 Task: Search one way flight ticket for 2 adults, 2 children, 2 infants in seat in first from Moab: Canyonlands Regional Airport to Jackson: Jackson Hole Airport on 5-2-2023. Choice of flights is Westjet. Number of bags: 1 checked bag. Price is upto 71000. Outbound departure time preference is 12:00.
Action: Mouse moved to (332, 132)
Screenshot: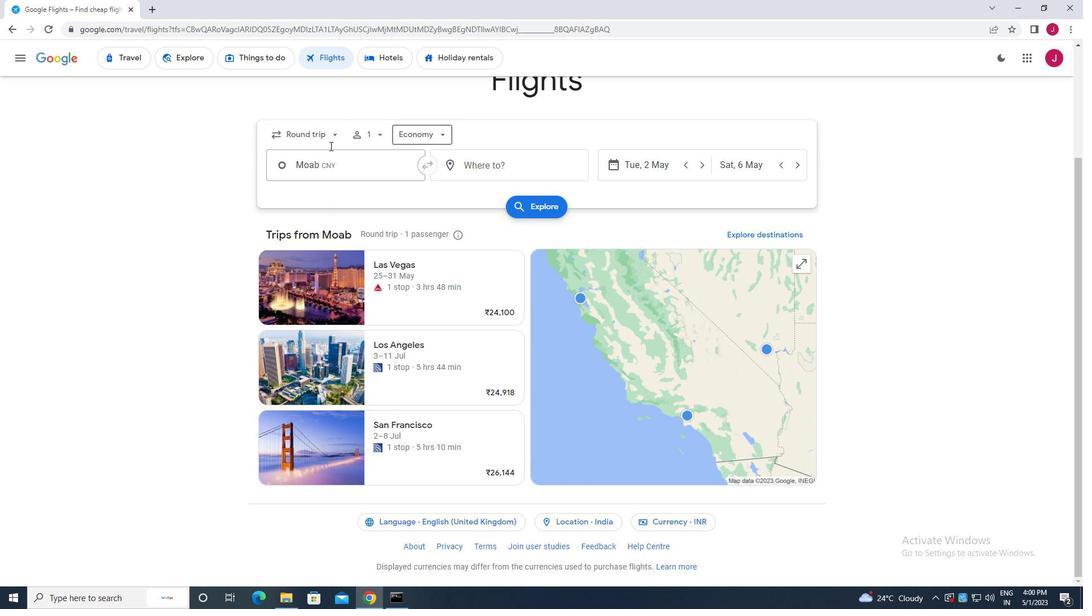 
Action: Mouse pressed left at (332, 132)
Screenshot: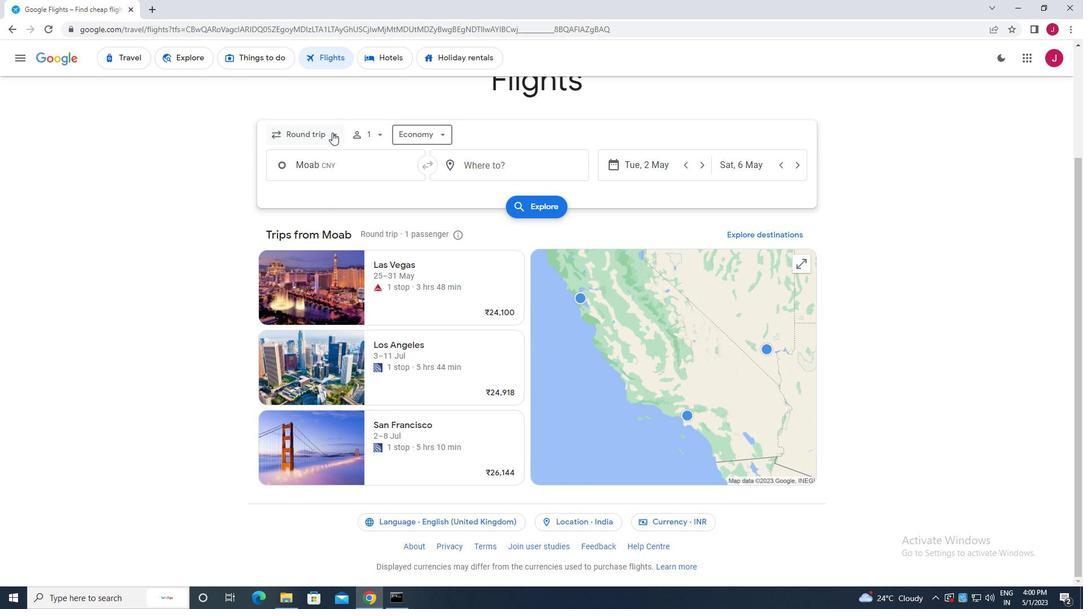 
Action: Mouse moved to (321, 183)
Screenshot: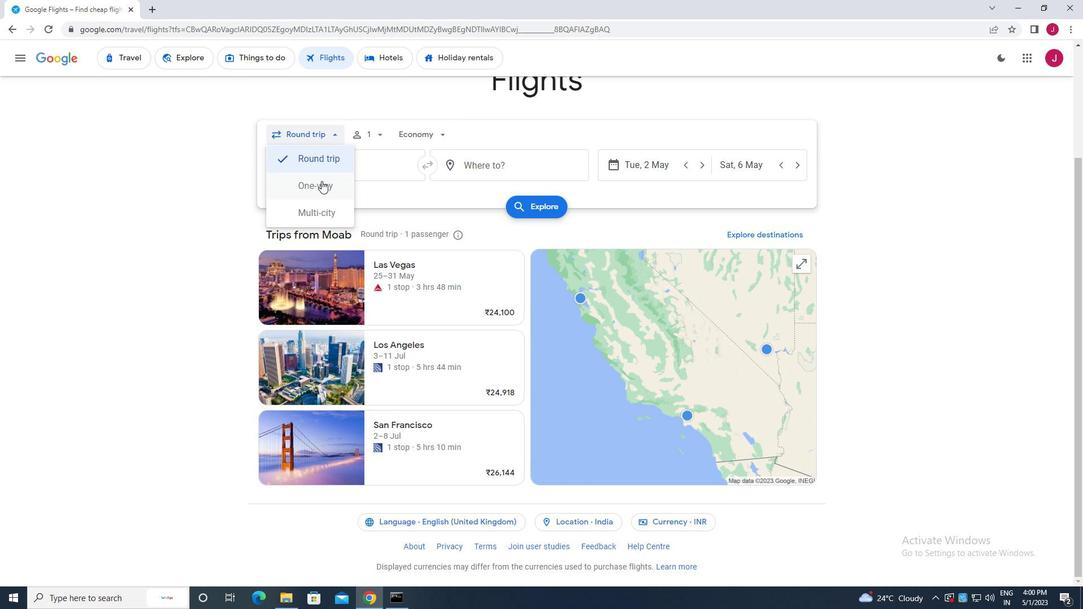 
Action: Mouse pressed left at (321, 183)
Screenshot: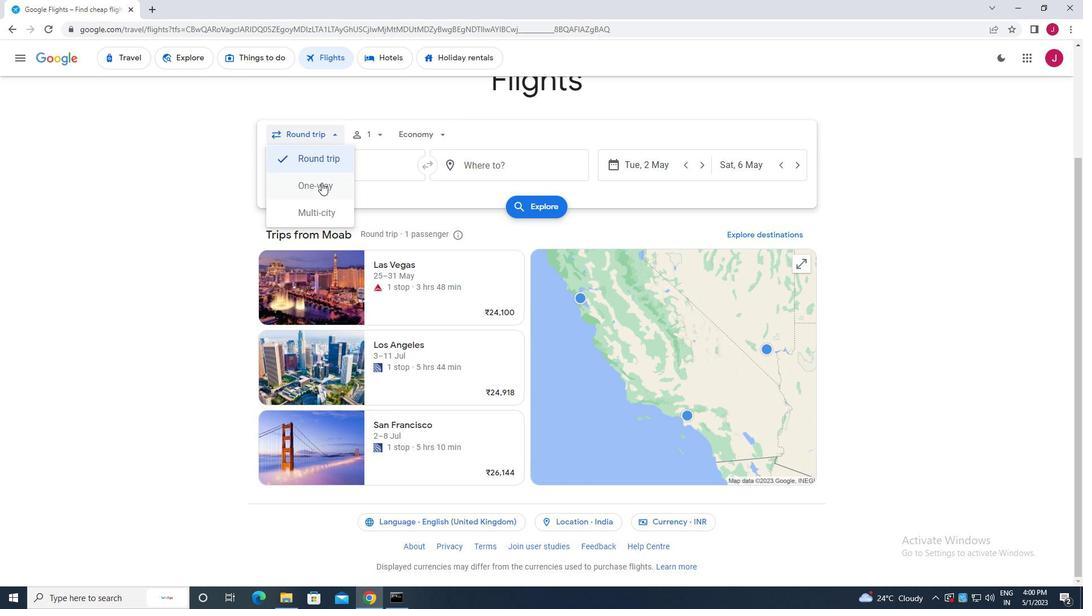 
Action: Mouse moved to (374, 134)
Screenshot: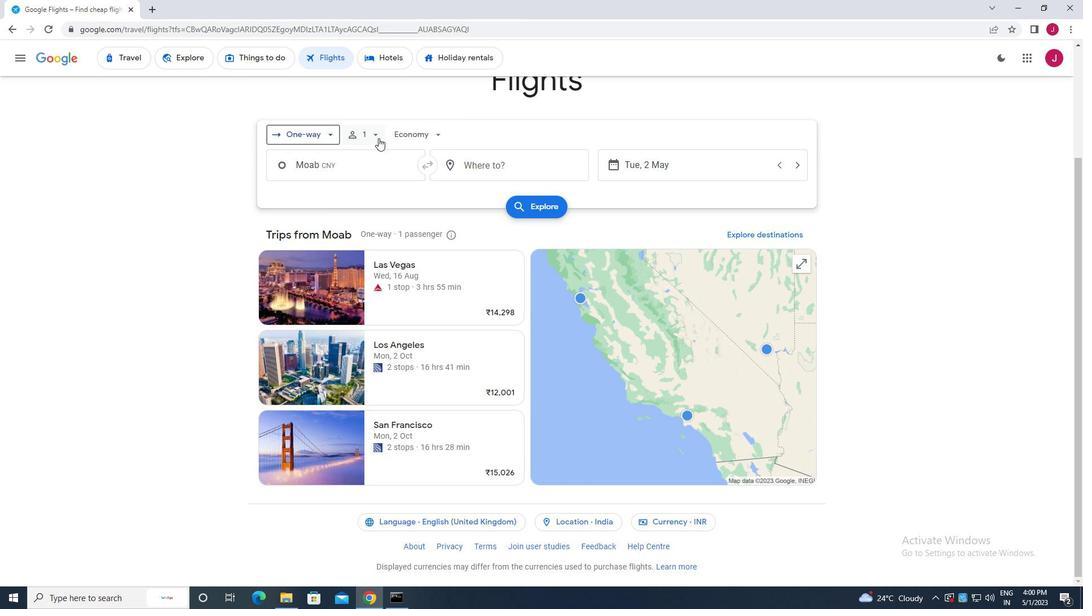 
Action: Mouse pressed left at (374, 134)
Screenshot: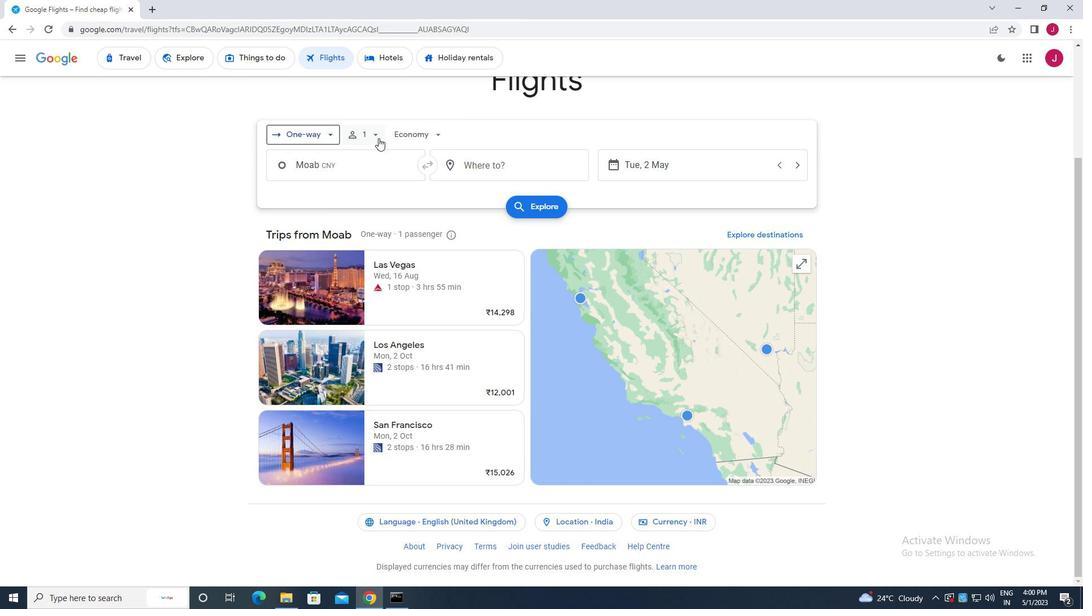 
Action: Mouse moved to (468, 162)
Screenshot: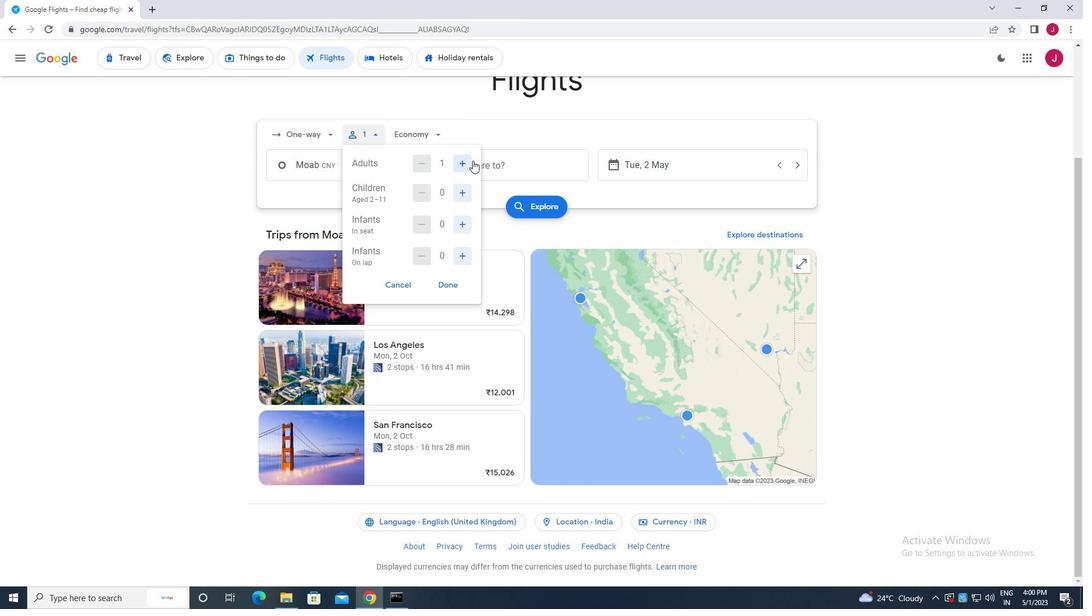 
Action: Mouse pressed left at (468, 162)
Screenshot: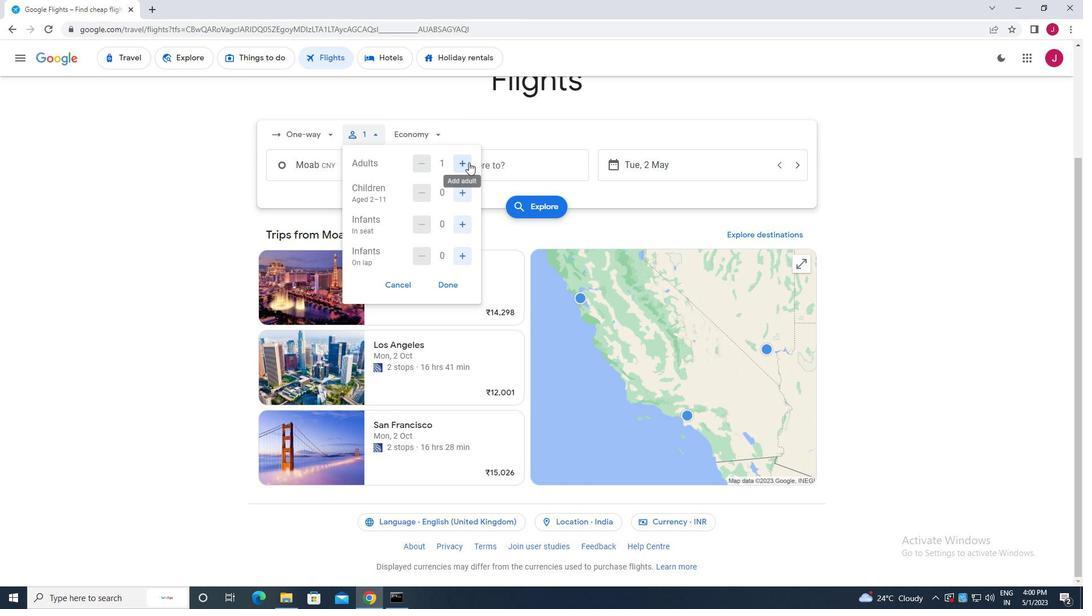 
Action: Mouse moved to (461, 194)
Screenshot: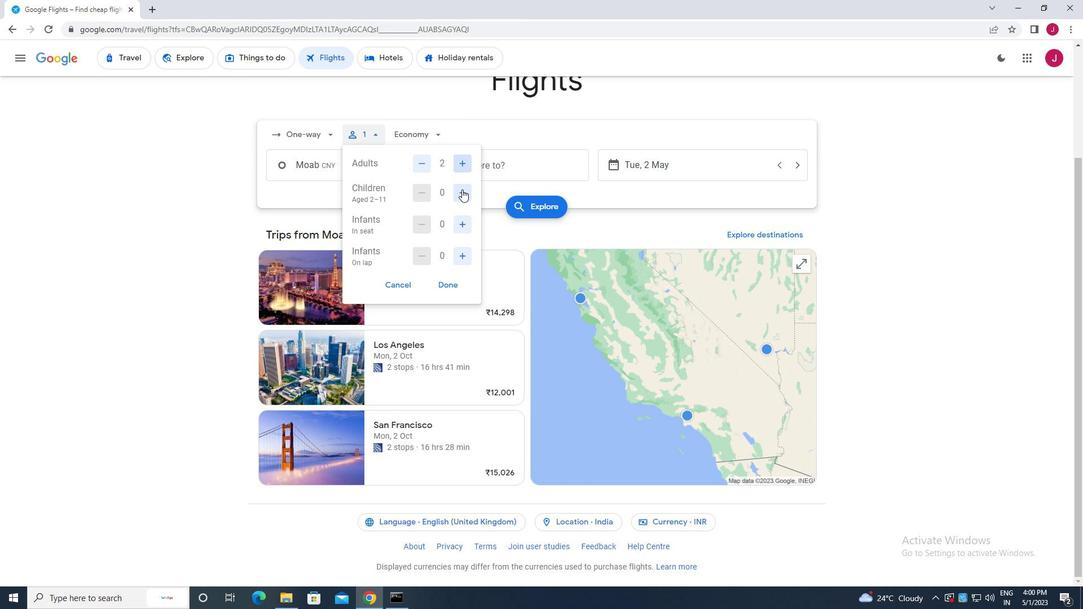 
Action: Mouse pressed left at (461, 194)
Screenshot: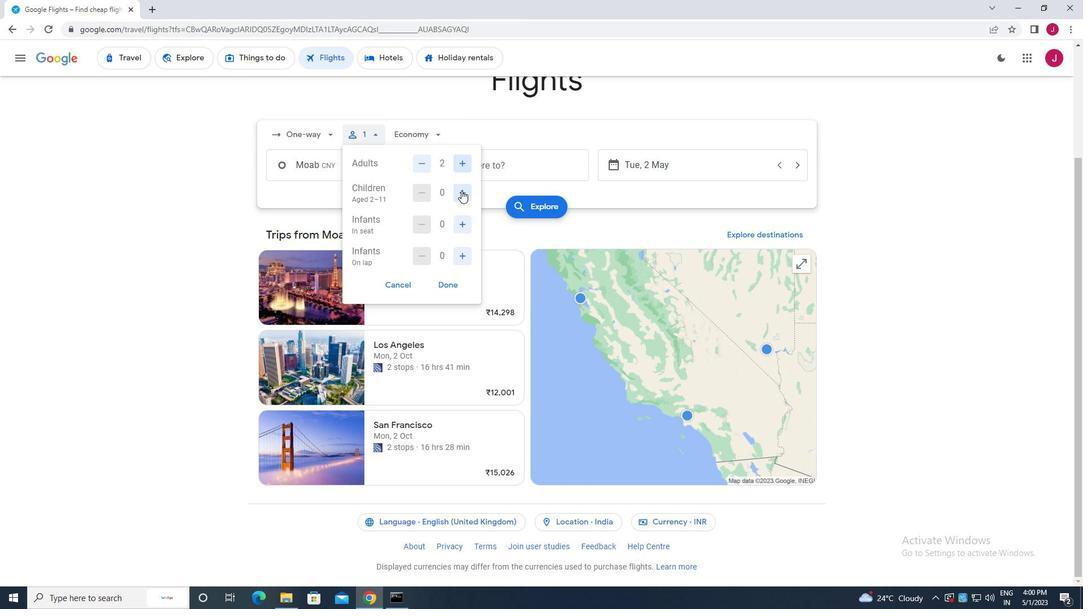 
Action: Mouse pressed left at (461, 194)
Screenshot: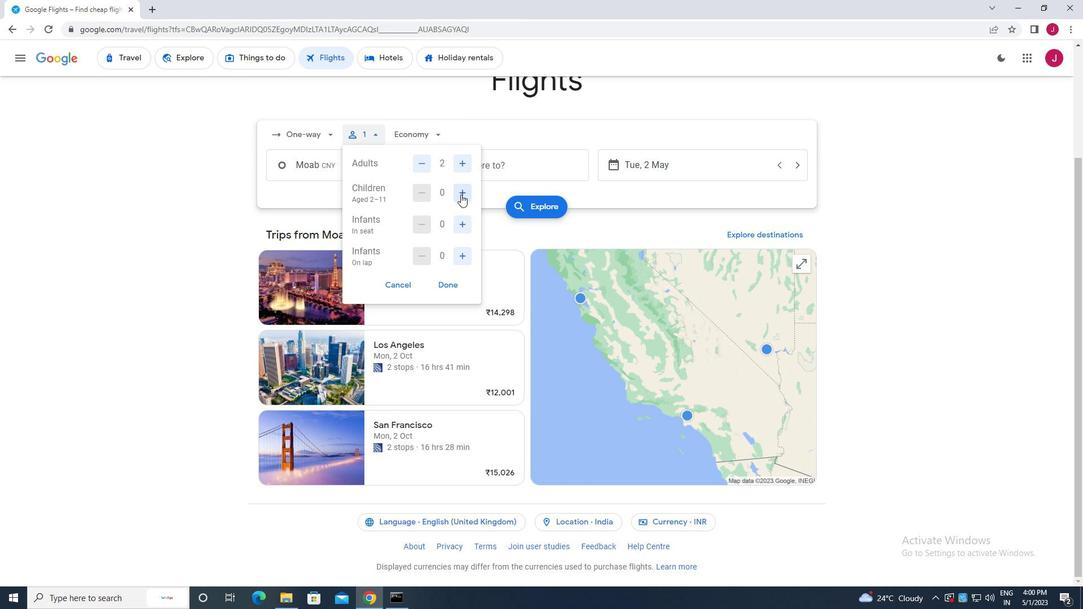 
Action: Mouse moved to (451, 287)
Screenshot: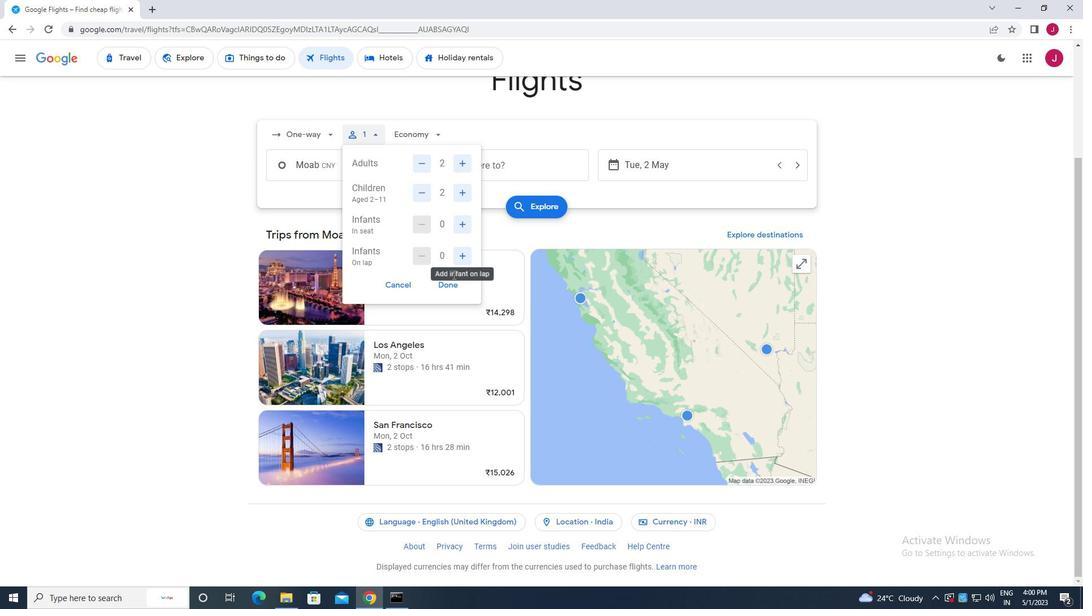 
Action: Mouse pressed left at (451, 287)
Screenshot: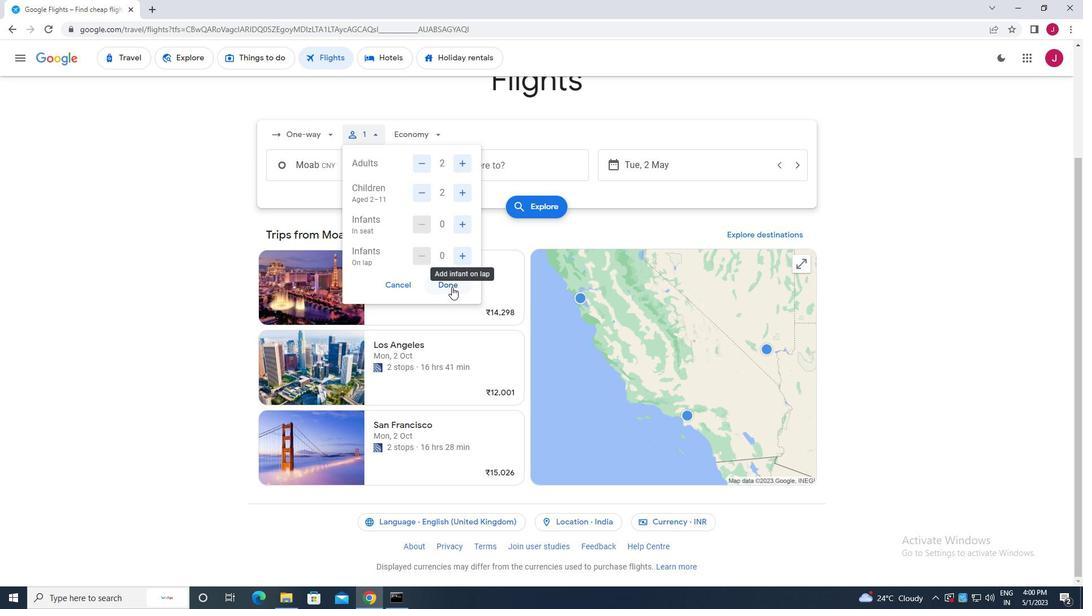 
Action: Mouse moved to (429, 130)
Screenshot: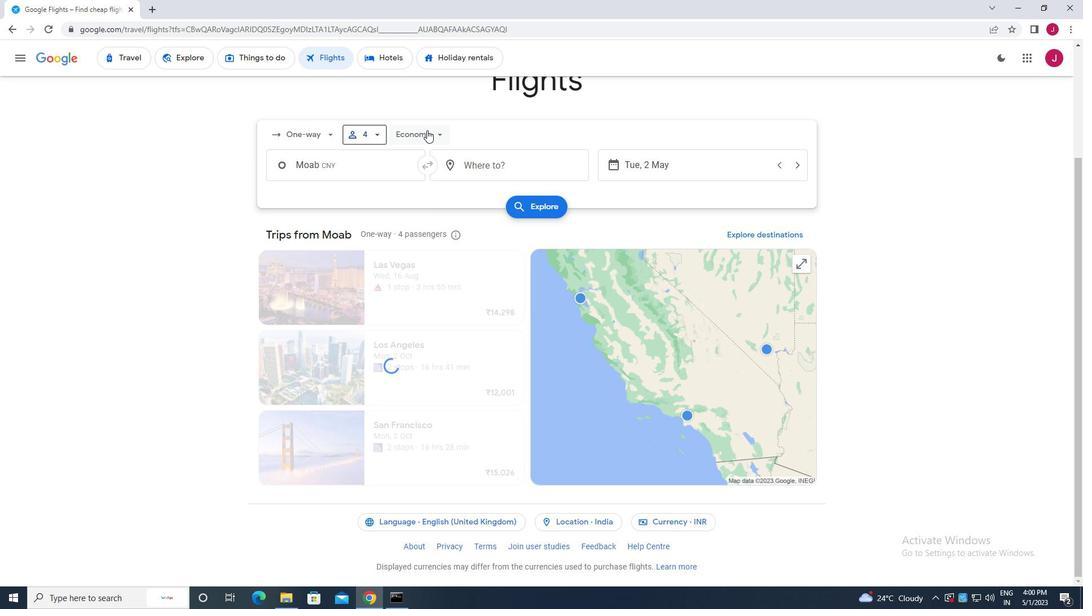 
Action: Mouse pressed left at (429, 130)
Screenshot: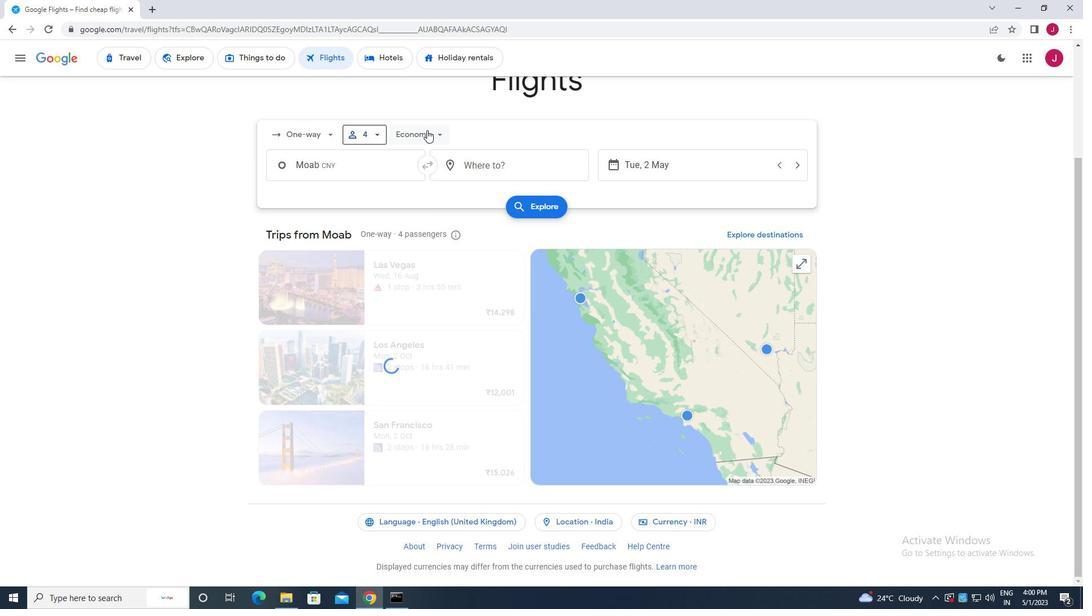 
Action: Mouse moved to (432, 238)
Screenshot: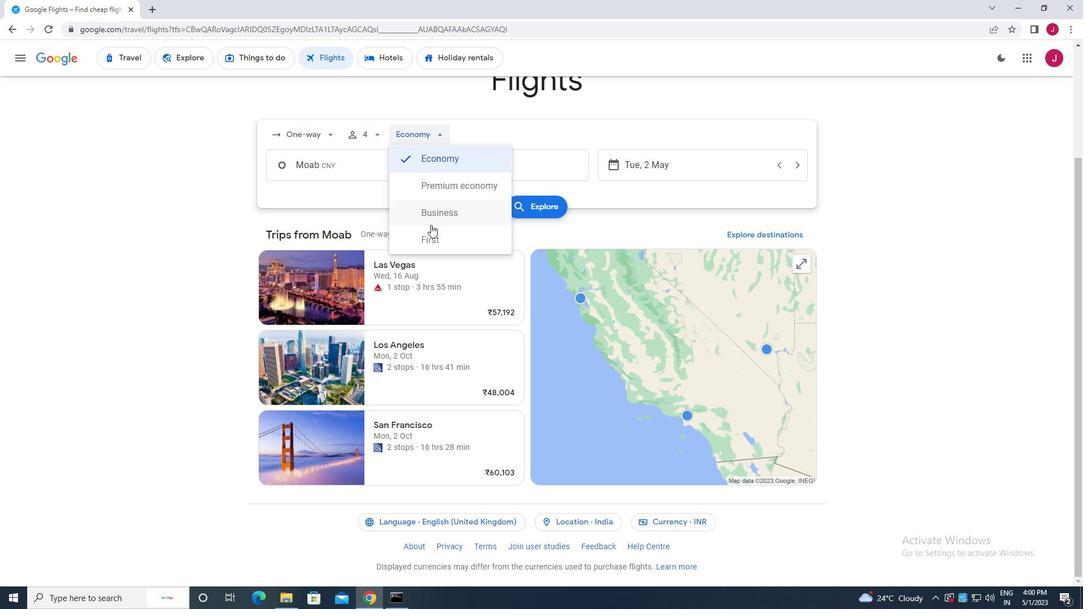
Action: Mouse pressed left at (432, 238)
Screenshot: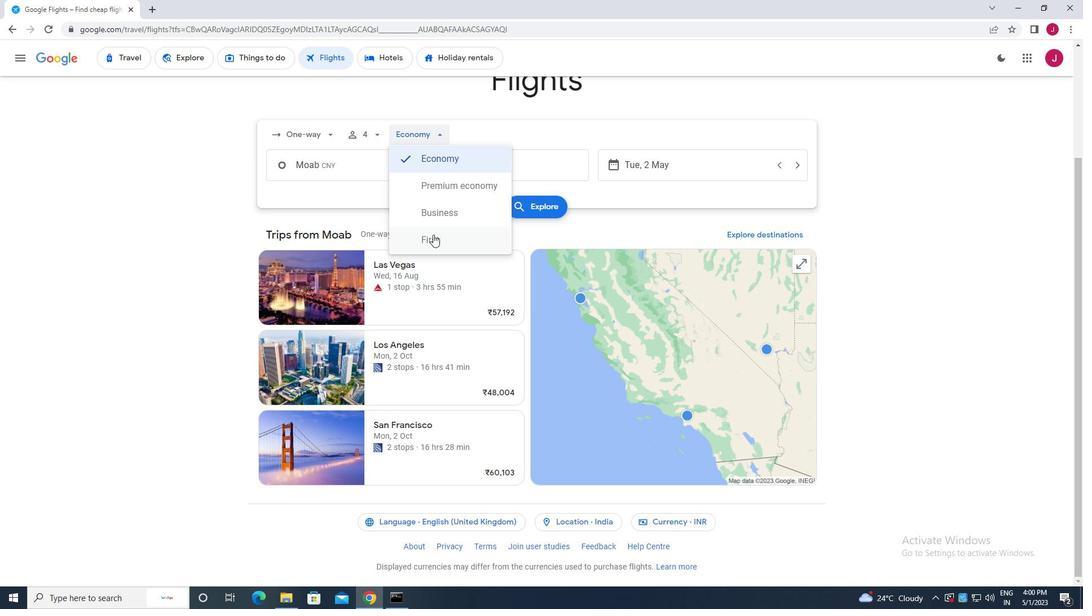 
Action: Mouse moved to (372, 165)
Screenshot: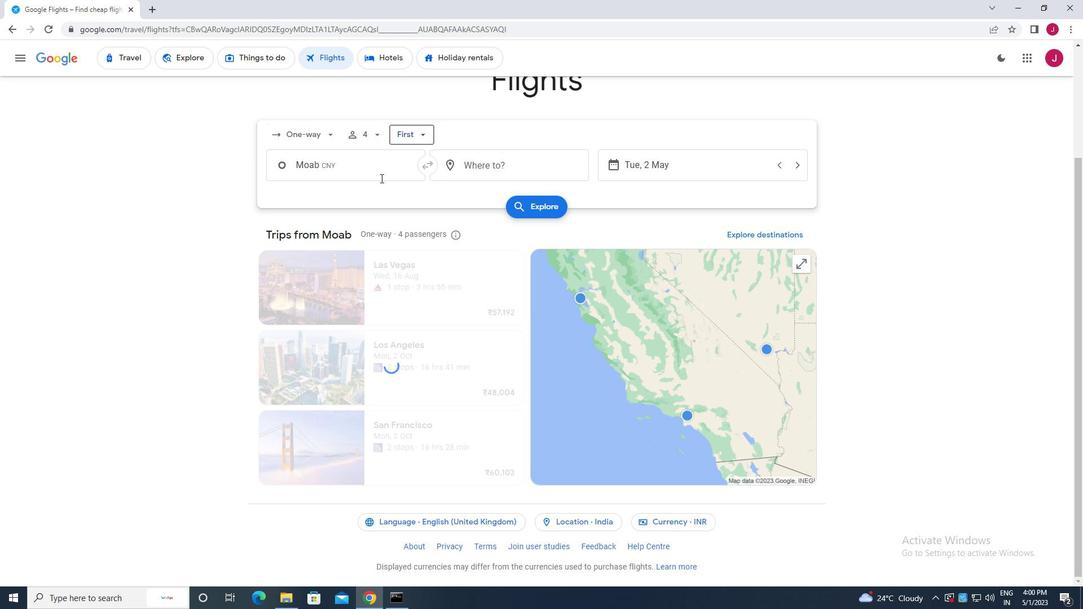 
Action: Mouse pressed left at (372, 165)
Screenshot: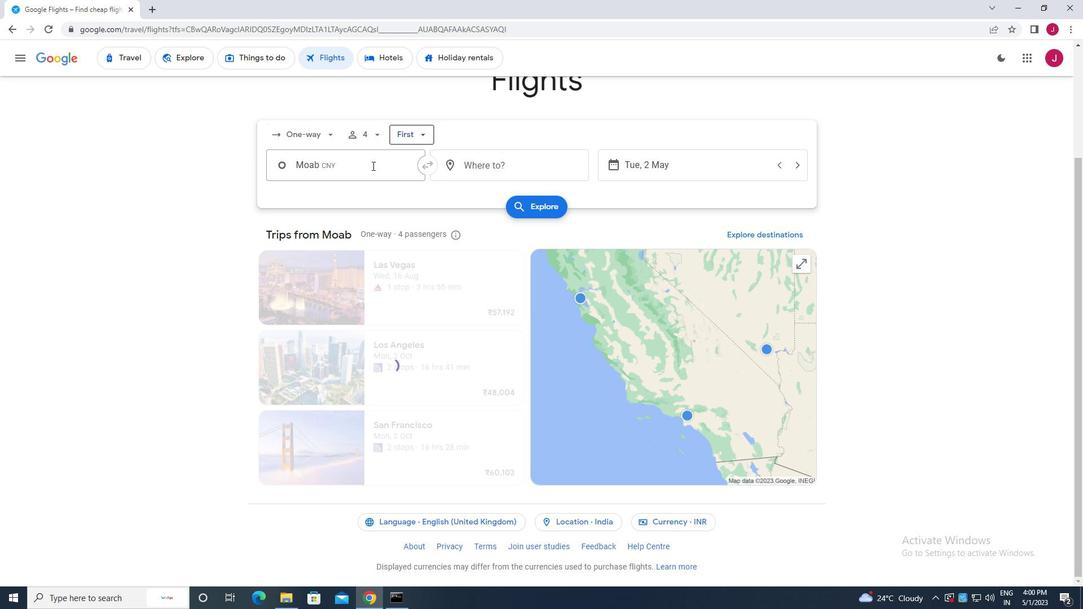 
Action: Mouse moved to (372, 165)
Screenshot: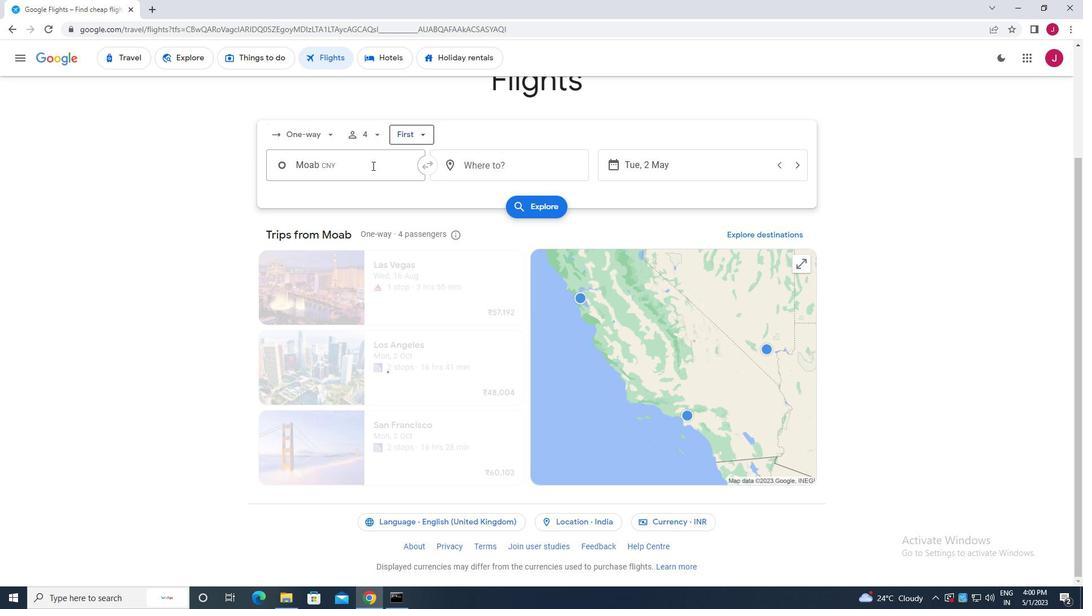 
Action: Key pressed moab<Key.space>
Screenshot: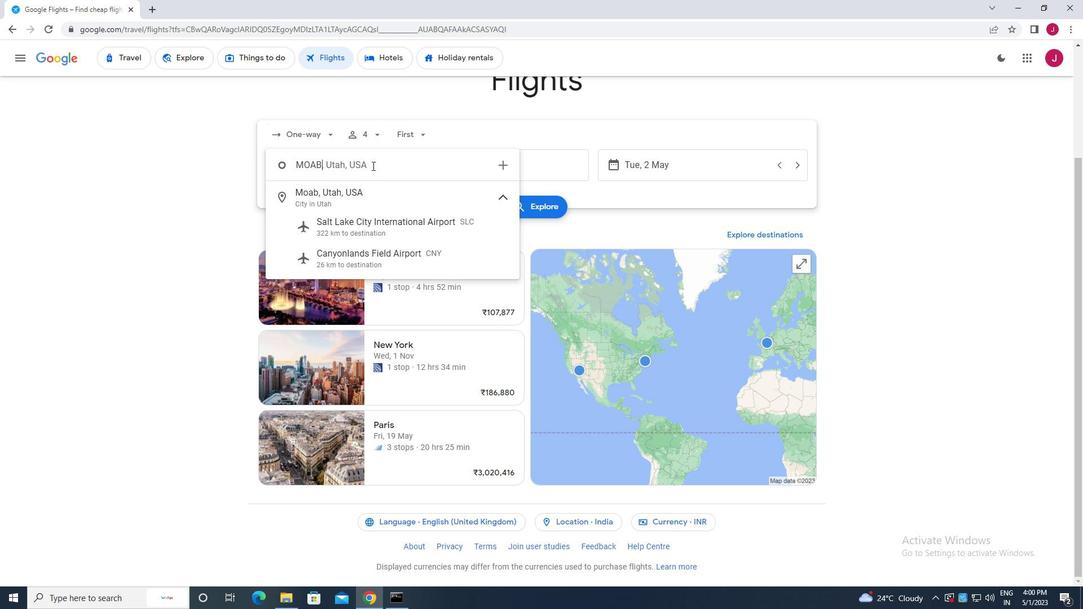 
Action: Mouse moved to (384, 260)
Screenshot: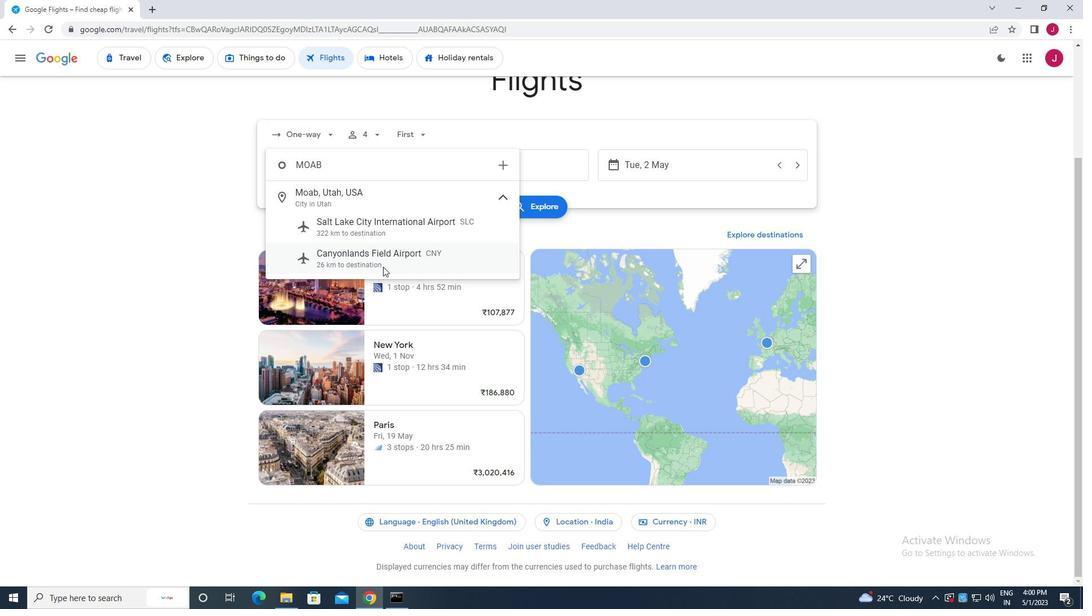
Action: Mouse pressed left at (384, 260)
Screenshot: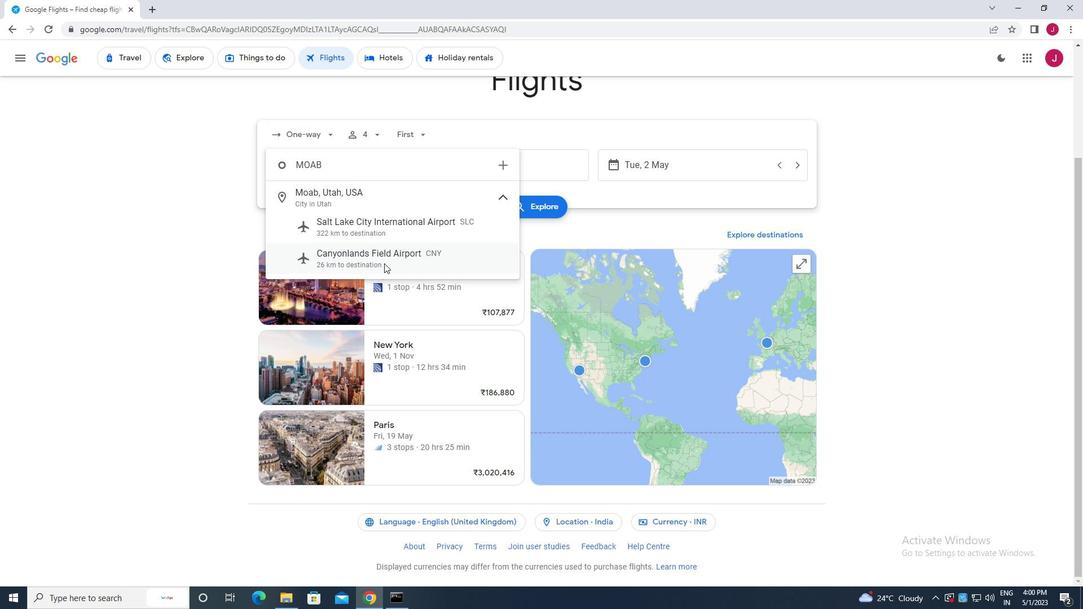 
Action: Mouse moved to (505, 171)
Screenshot: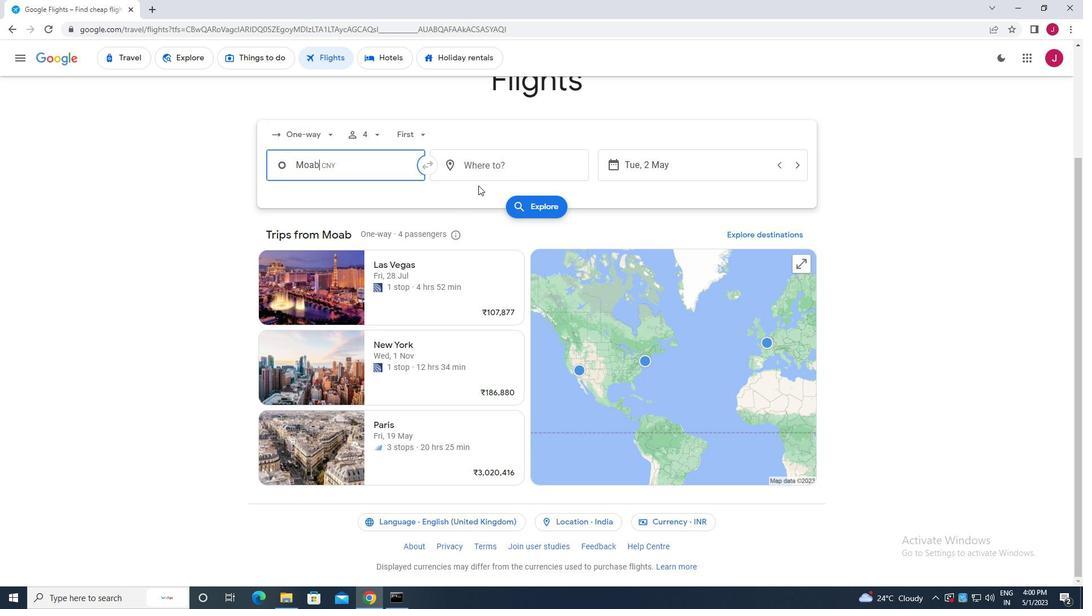 
Action: Mouse pressed left at (505, 171)
Screenshot: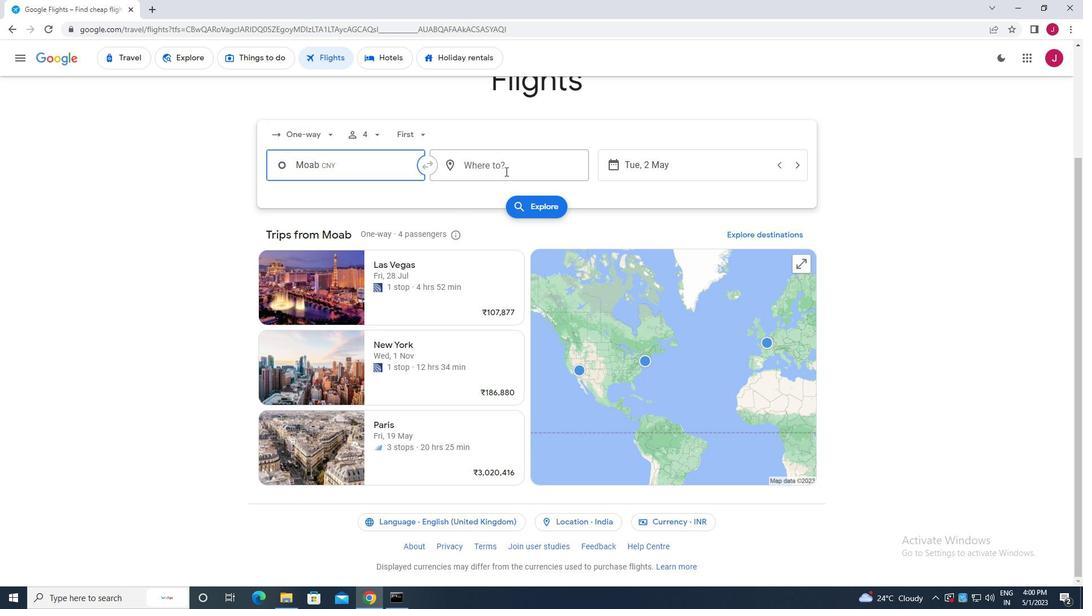 
Action: Mouse moved to (503, 172)
Screenshot: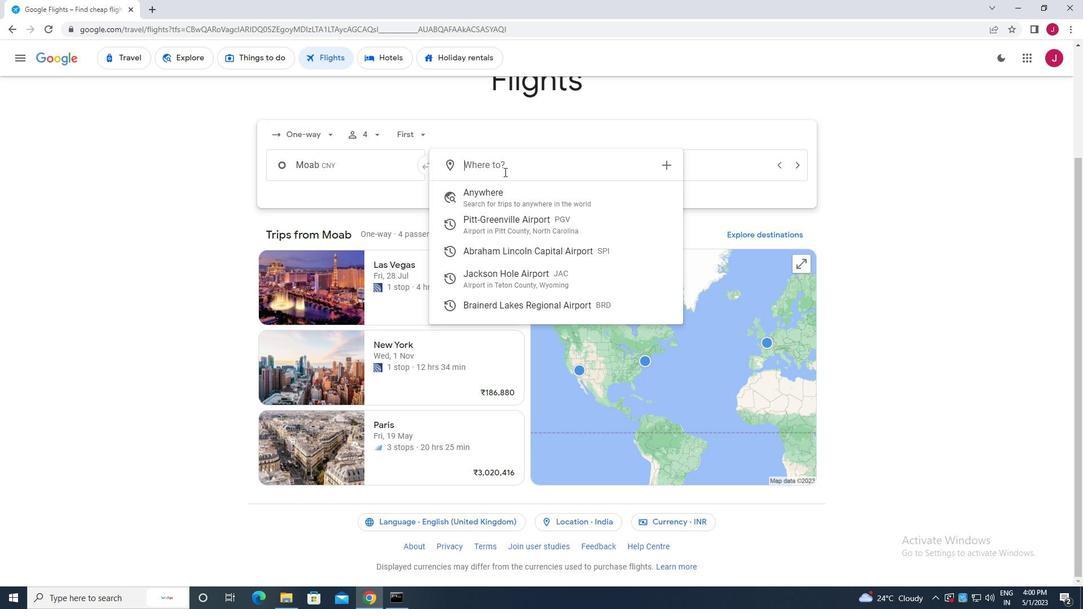 
Action: Key pressed jackson<Key.space>h
Screenshot: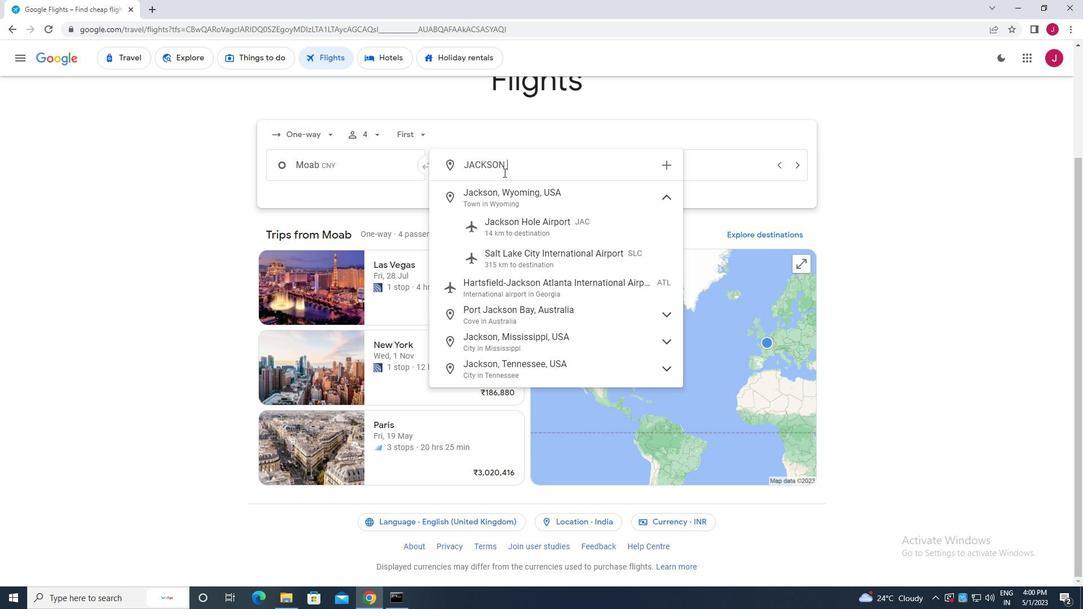 
Action: Mouse moved to (515, 226)
Screenshot: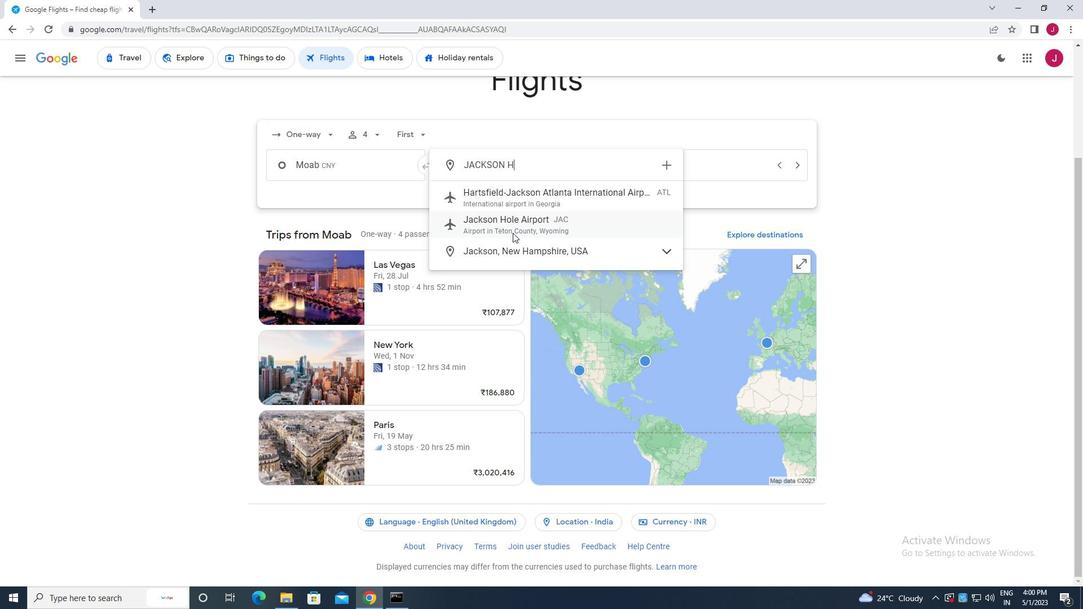 
Action: Mouse pressed left at (515, 226)
Screenshot: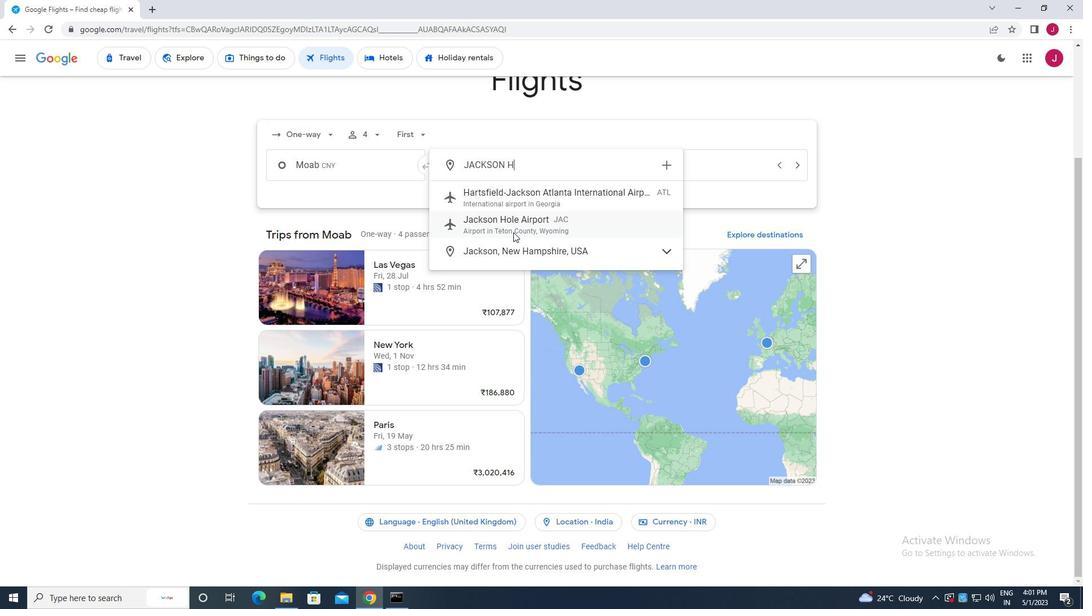 
Action: Mouse moved to (650, 170)
Screenshot: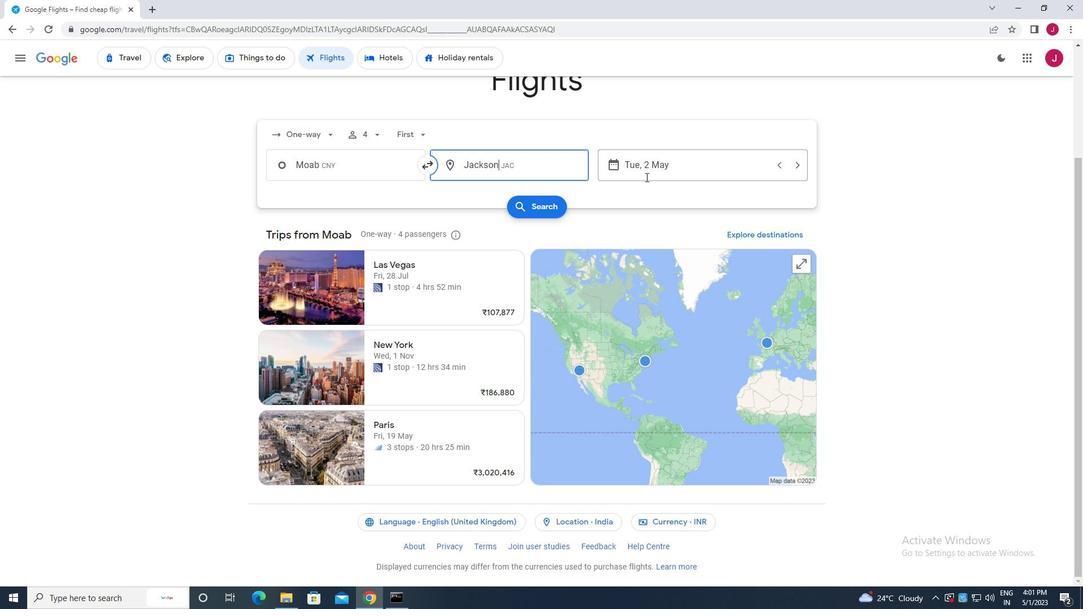
Action: Mouse pressed left at (650, 170)
Screenshot: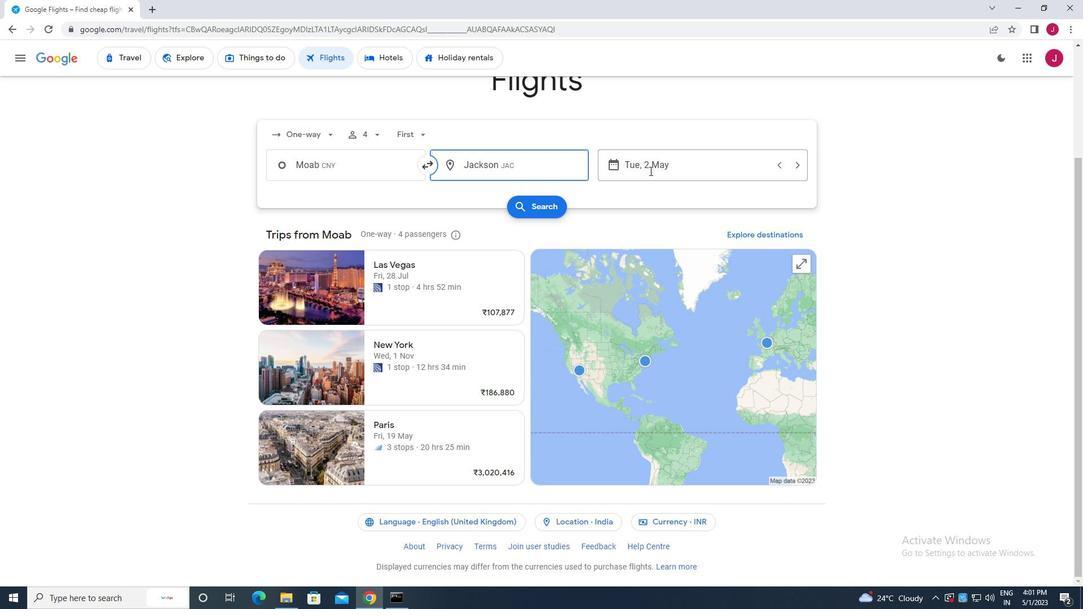 
Action: Mouse moved to (457, 257)
Screenshot: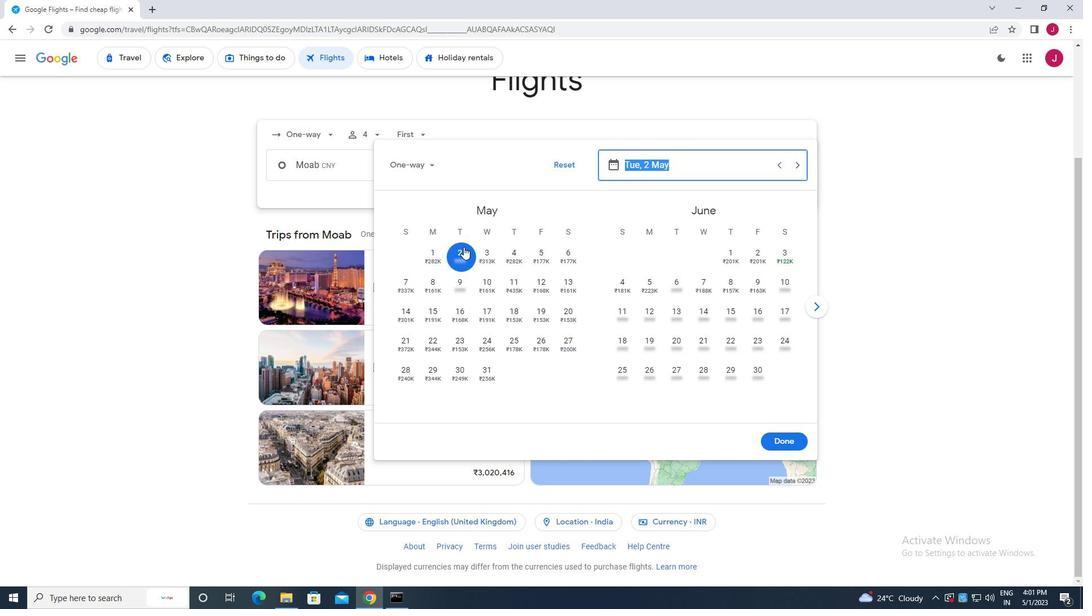 
Action: Mouse pressed left at (457, 257)
Screenshot: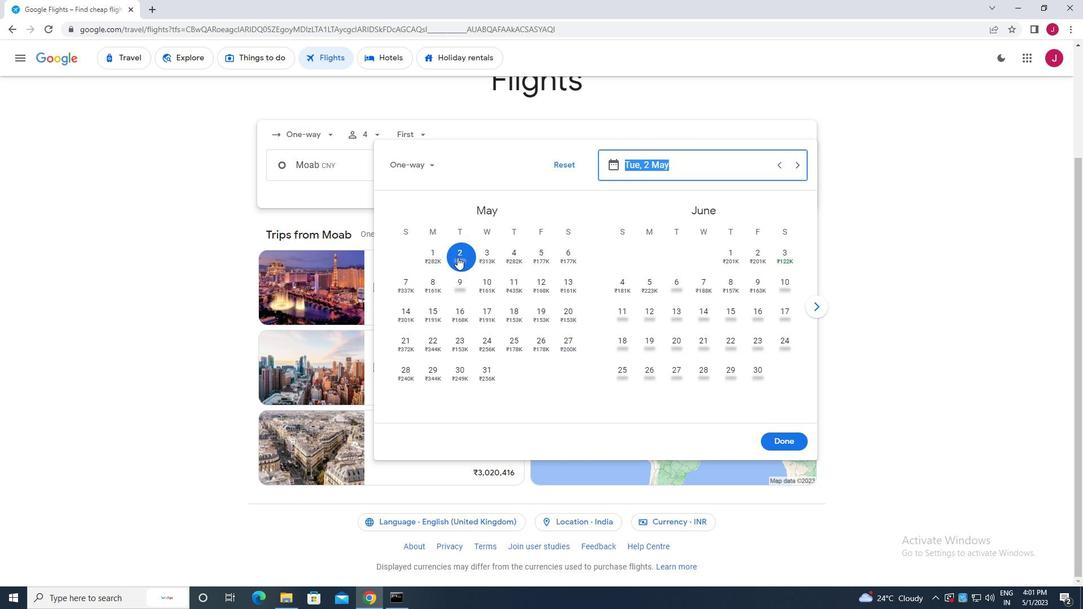 
Action: Mouse moved to (783, 441)
Screenshot: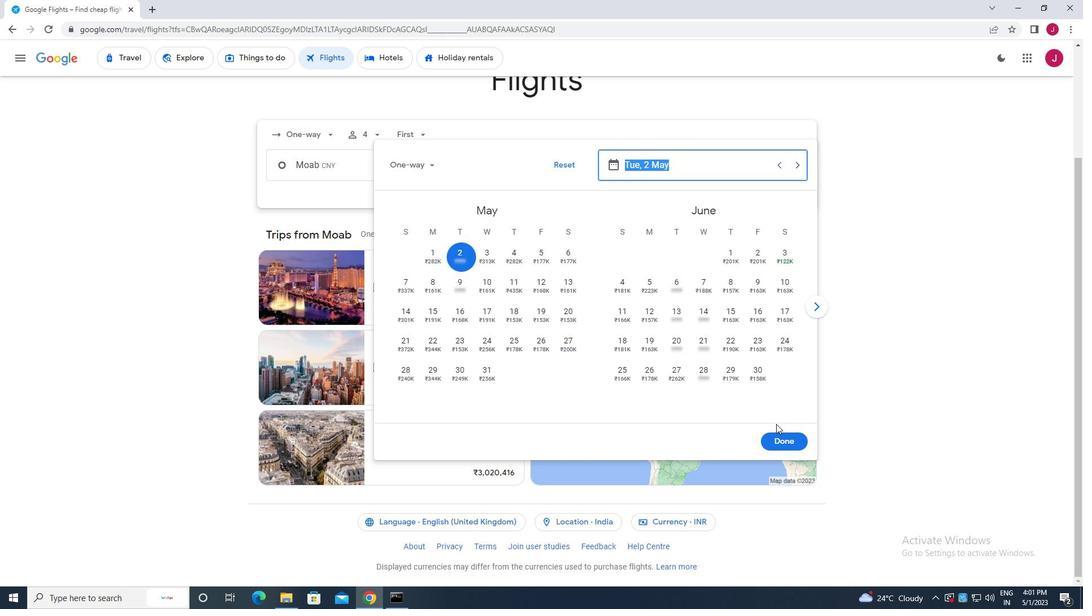 
Action: Mouse pressed left at (783, 441)
Screenshot: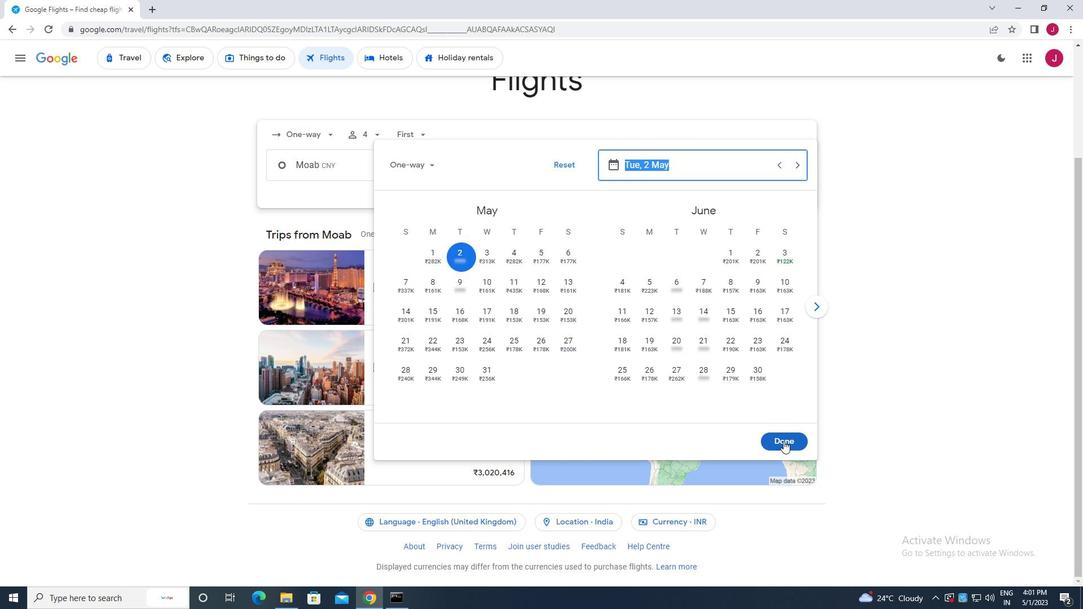 
Action: Mouse moved to (543, 211)
Screenshot: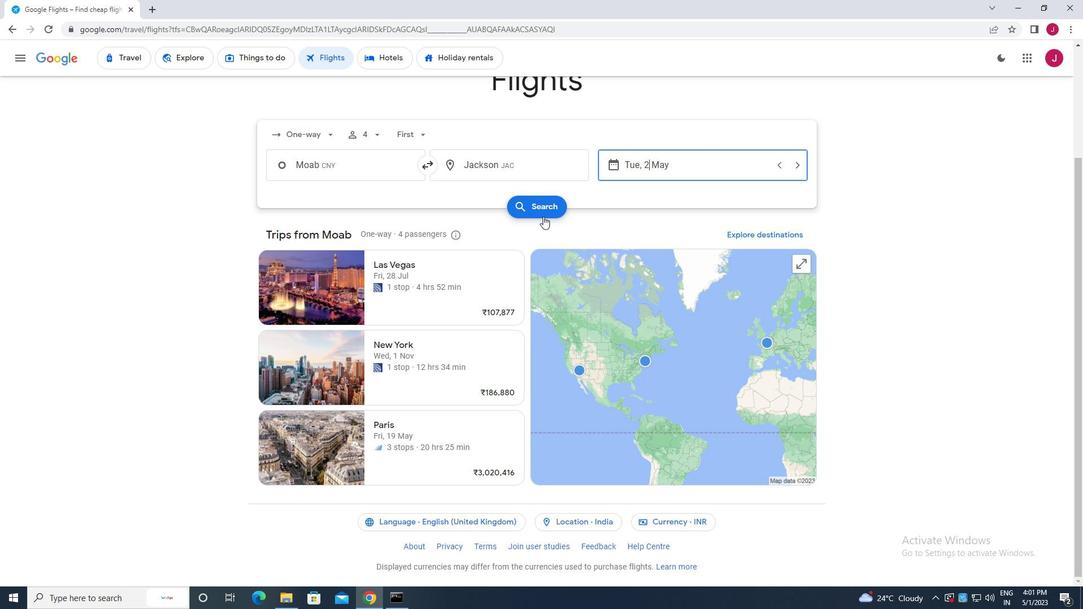 
Action: Mouse pressed left at (543, 211)
Screenshot: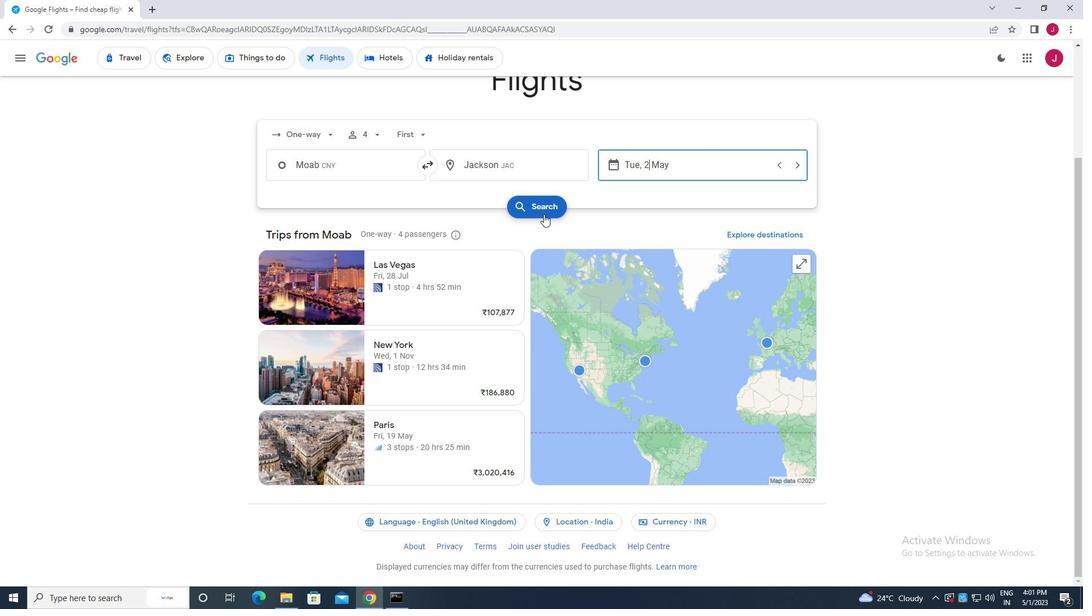 
Action: Mouse moved to (288, 164)
Screenshot: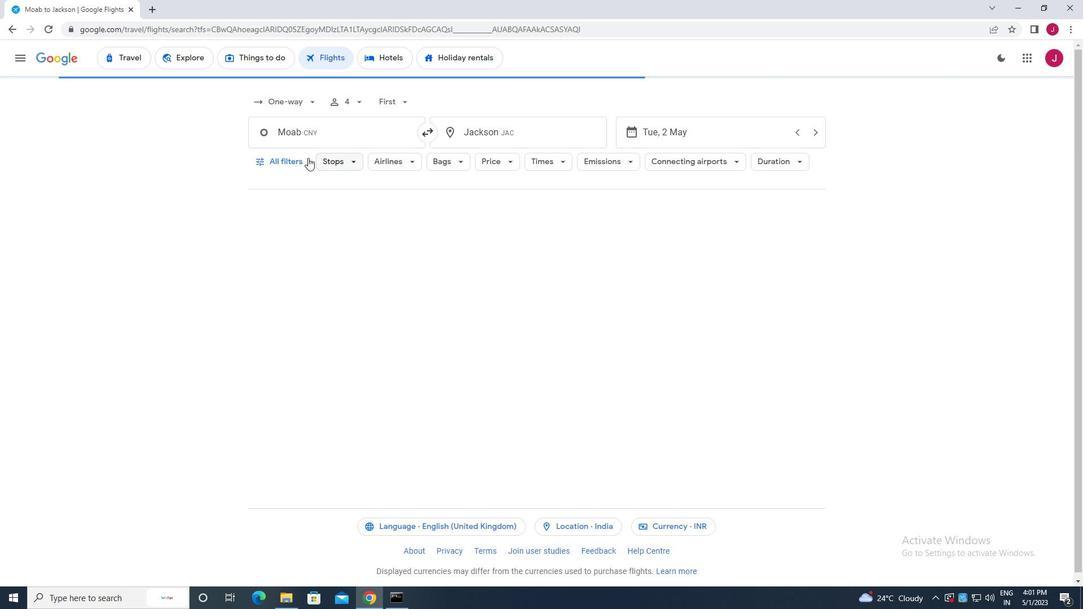 
Action: Mouse pressed left at (288, 164)
Screenshot: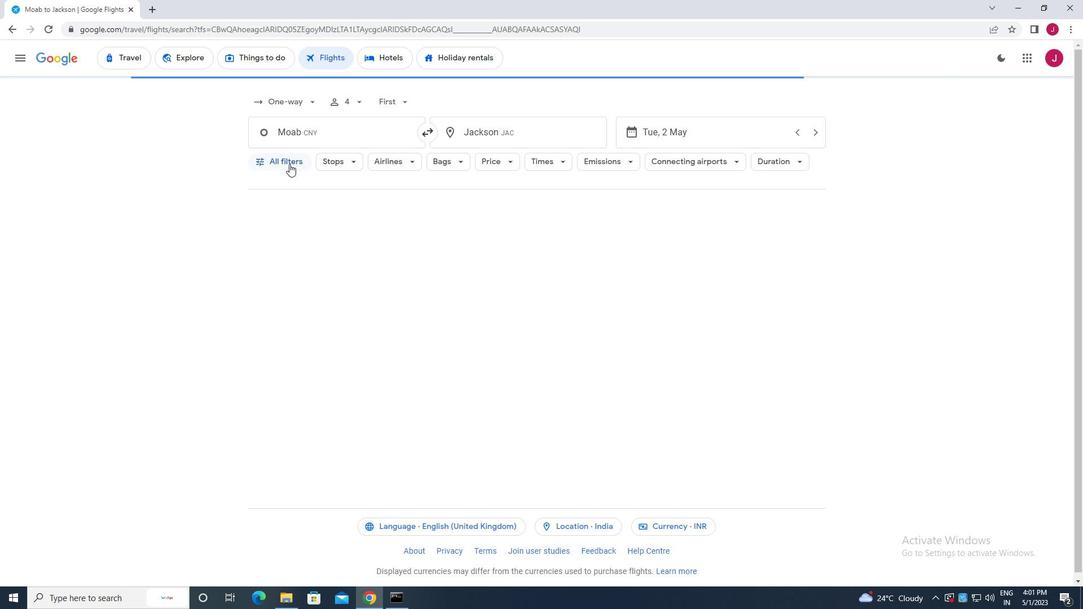 
Action: Mouse moved to (329, 234)
Screenshot: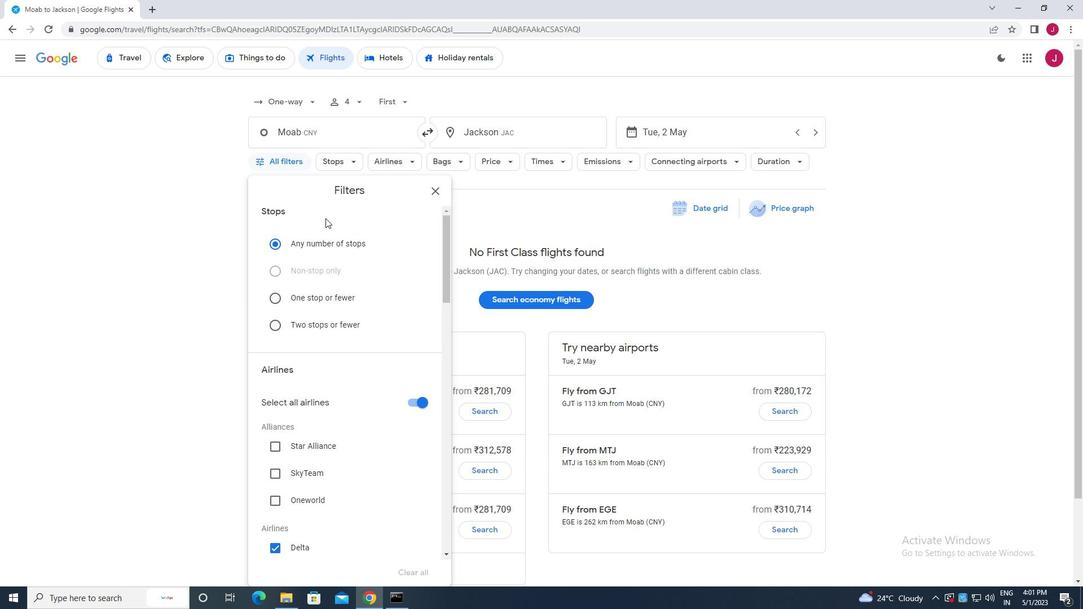 
Action: Mouse scrolled (329, 233) with delta (0, 0)
Screenshot: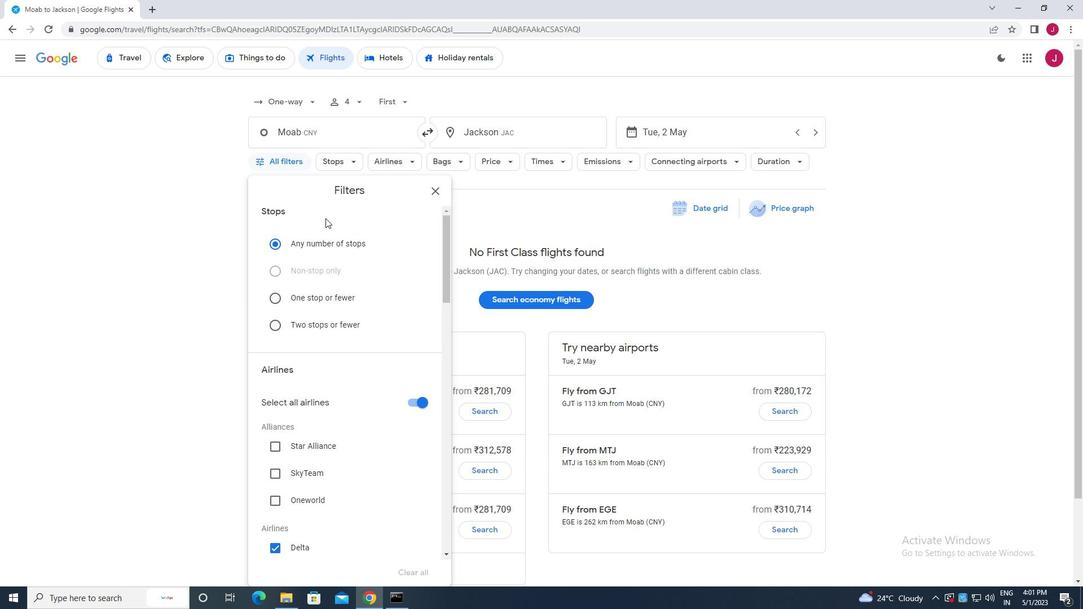 
Action: Mouse moved to (325, 243)
Screenshot: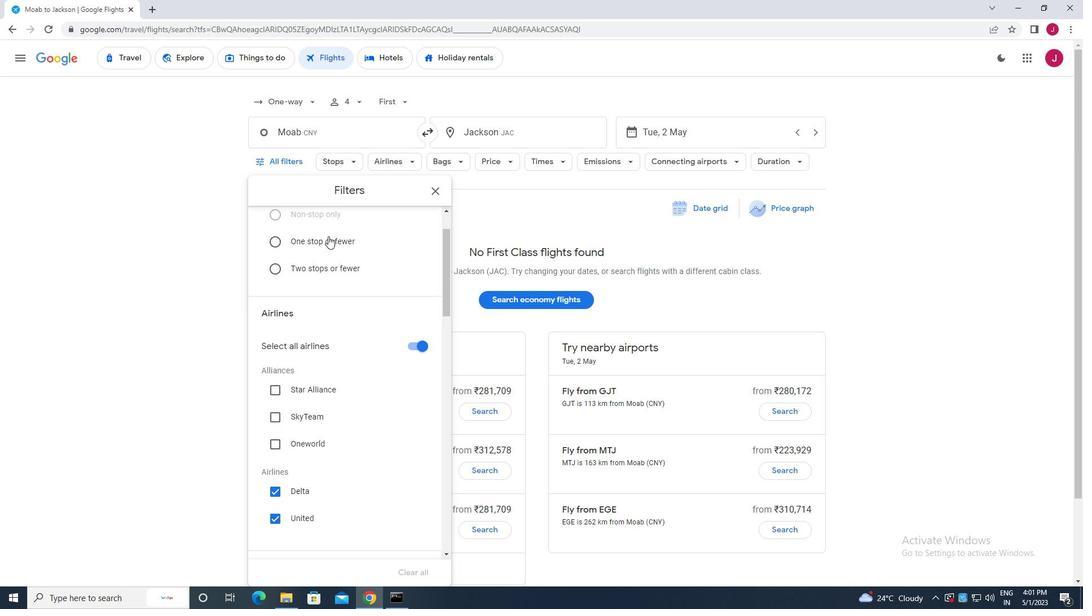 
Action: Mouse scrolled (325, 242) with delta (0, 0)
Screenshot: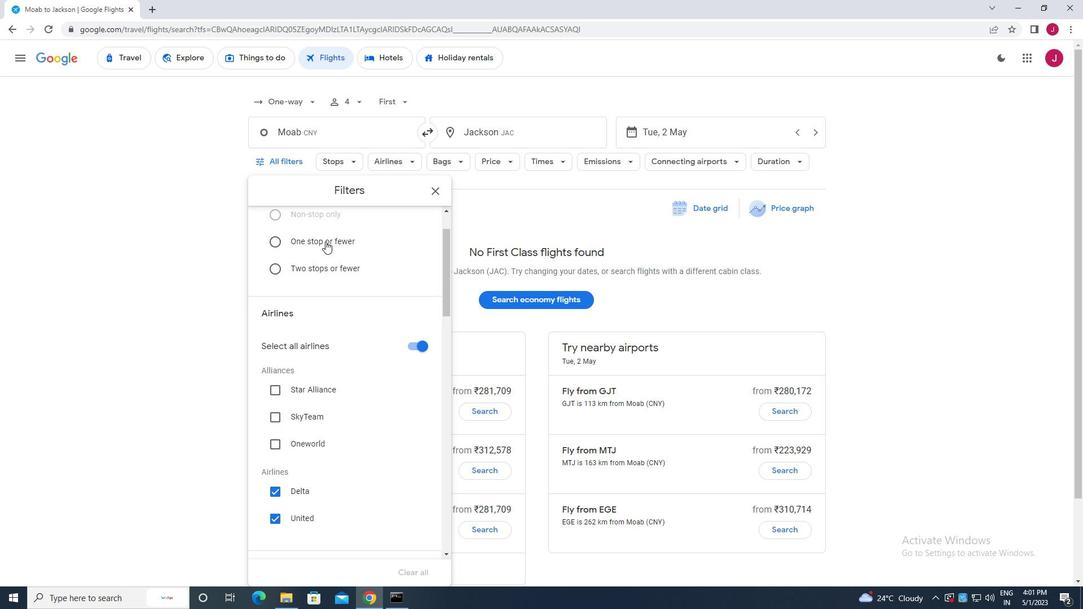 
Action: Mouse moved to (330, 251)
Screenshot: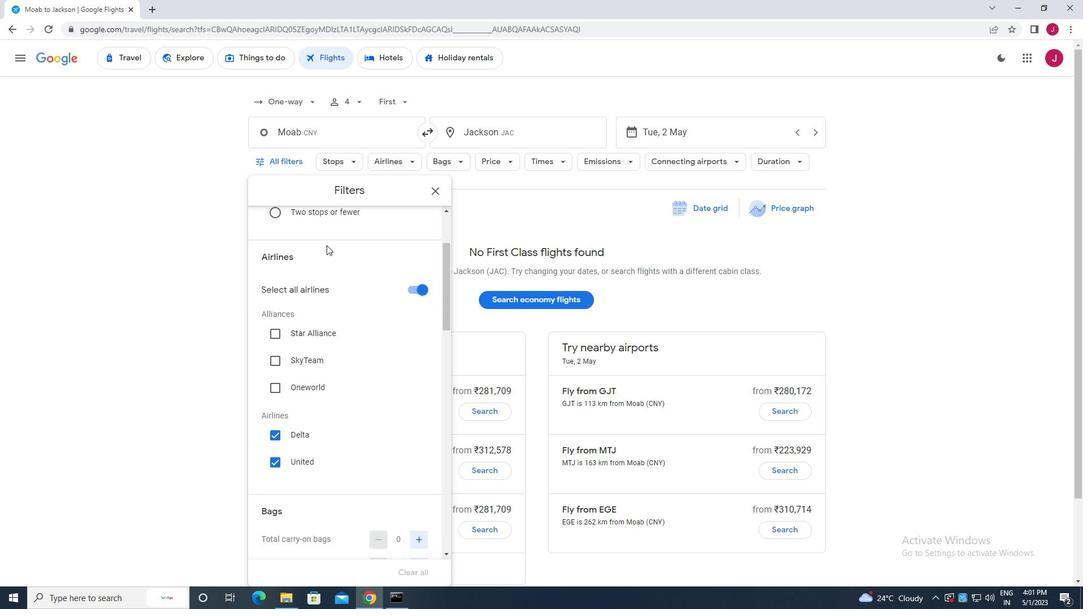 
Action: Mouse scrolled (330, 251) with delta (0, 0)
Screenshot: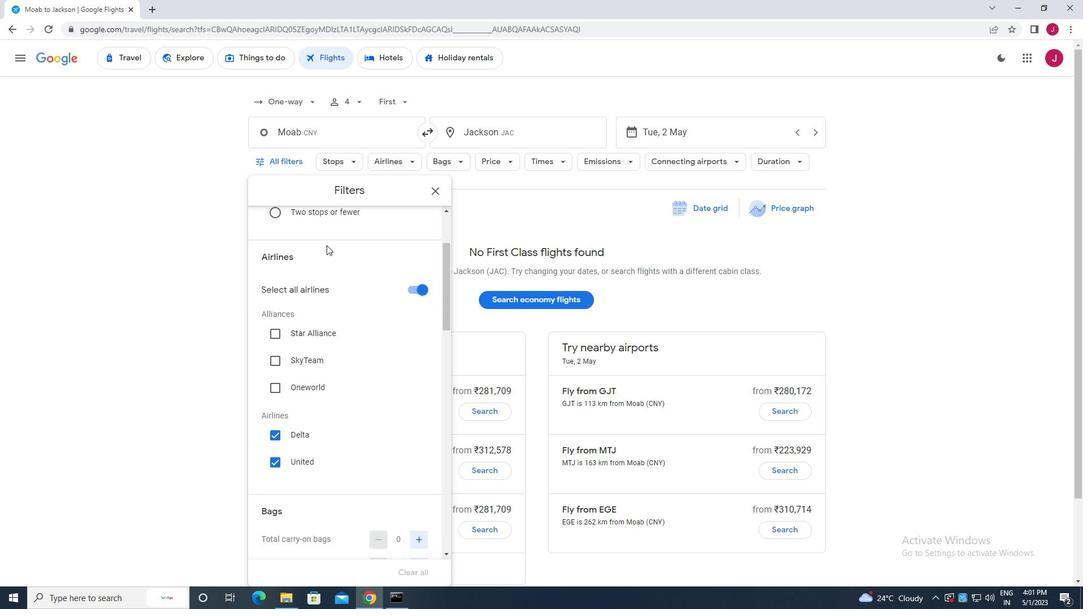 
Action: Mouse moved to (411, 235)
Screenshot: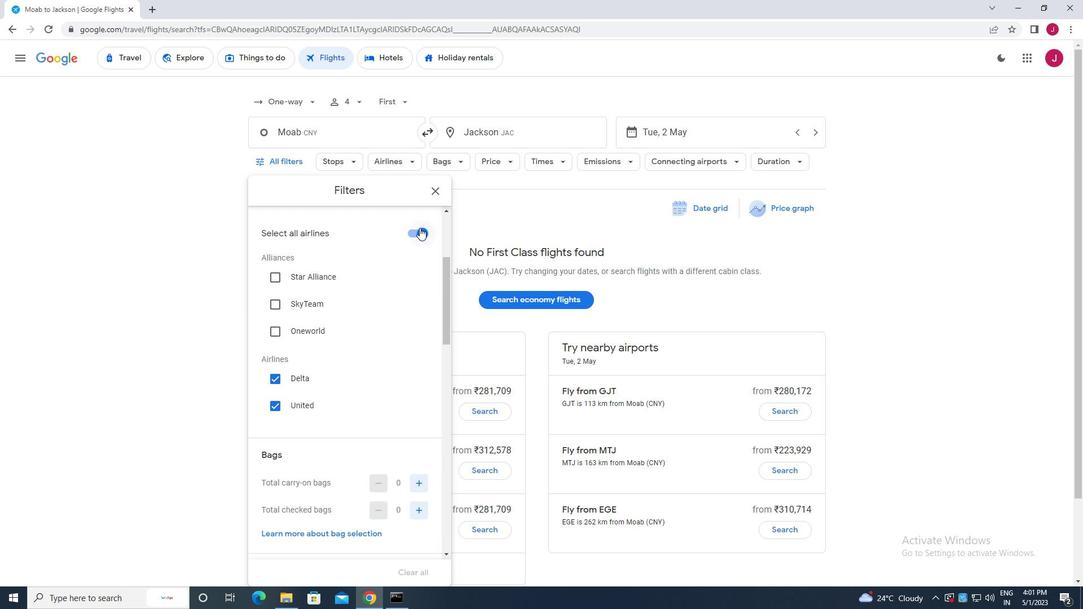 
Action: Mouse pressed left at (411, 235)
Screenshot: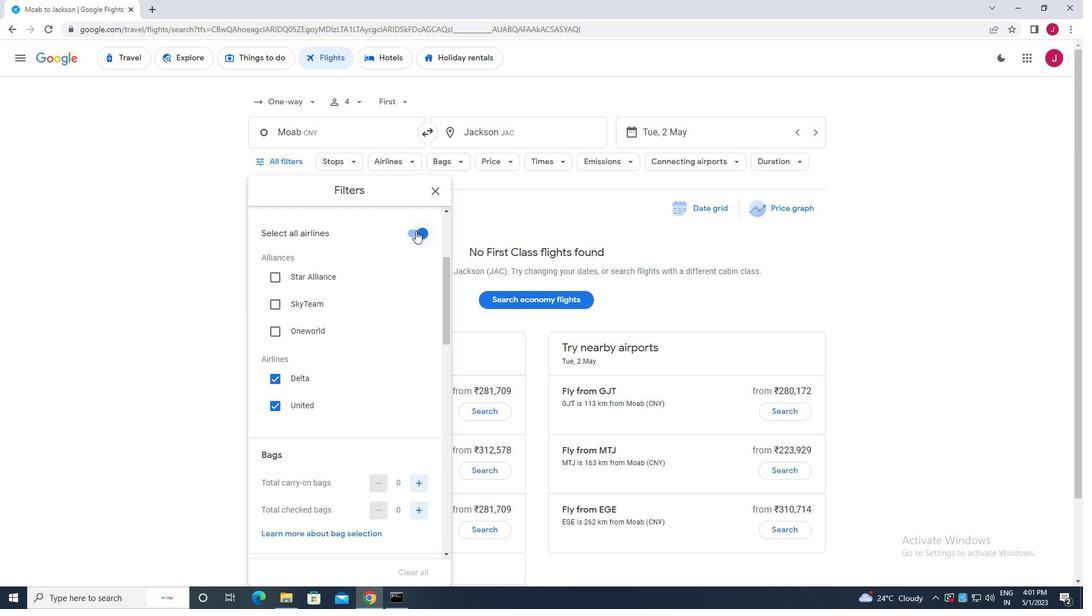 
Action: Mouse moved to (394, 258)
Screenshot: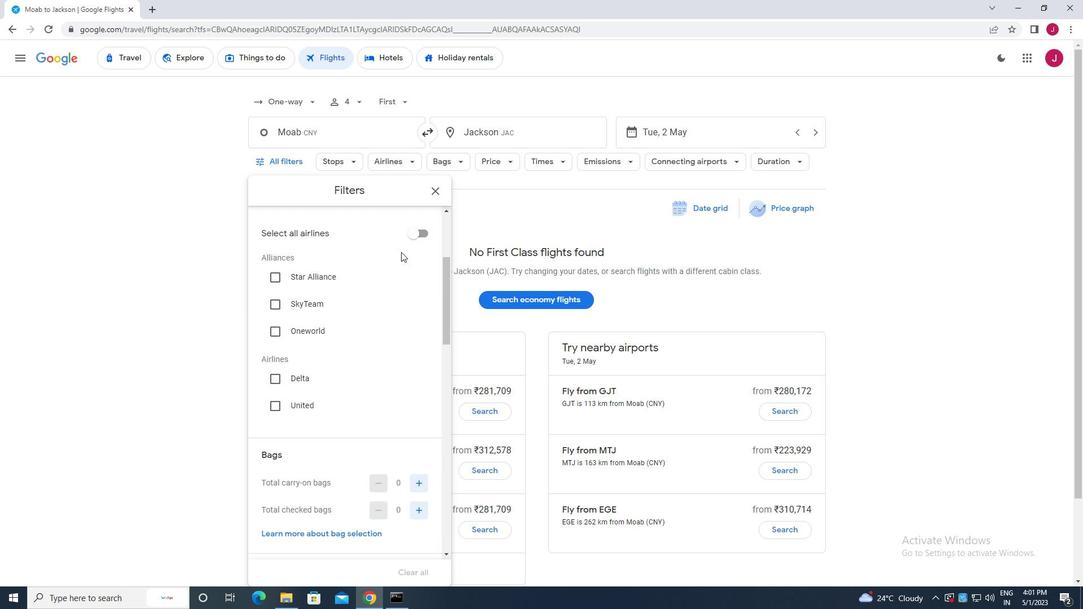 
Action: Mouse scrolled (394, 257) with delta (0, 0)
Screenshot: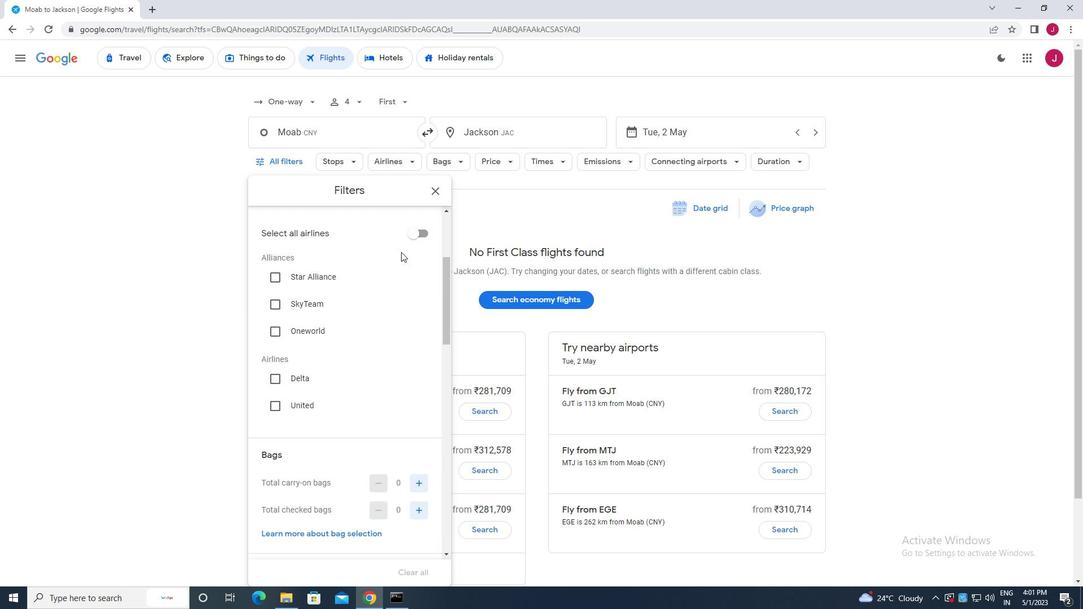 
Action: Mouse moved to (341, 252)
Screenshot: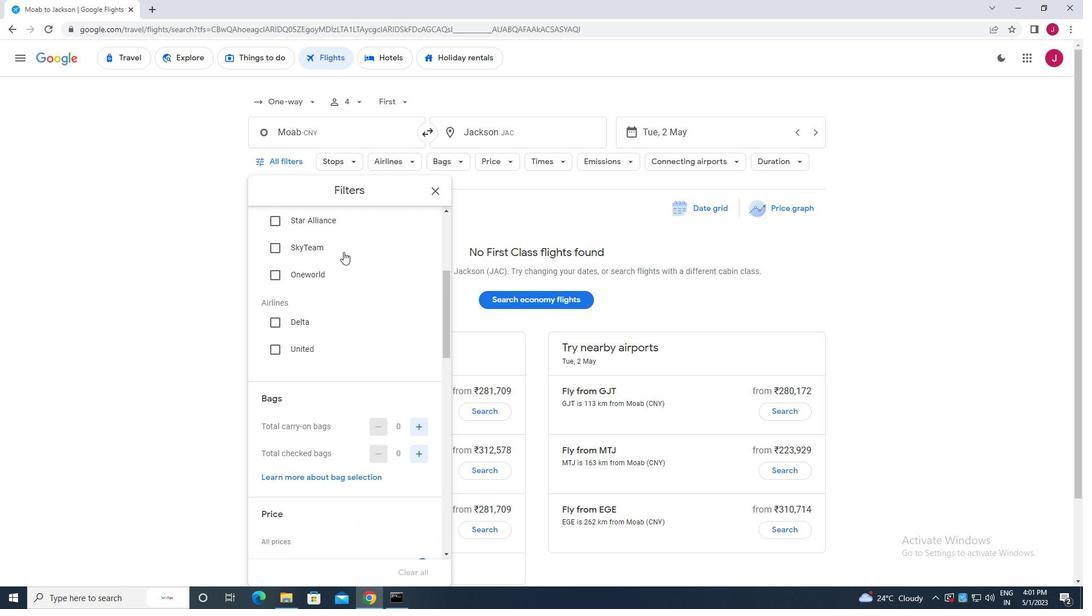 
Action: Mouse scrolled (341, 252) with delta (0, 0)
Screenshot: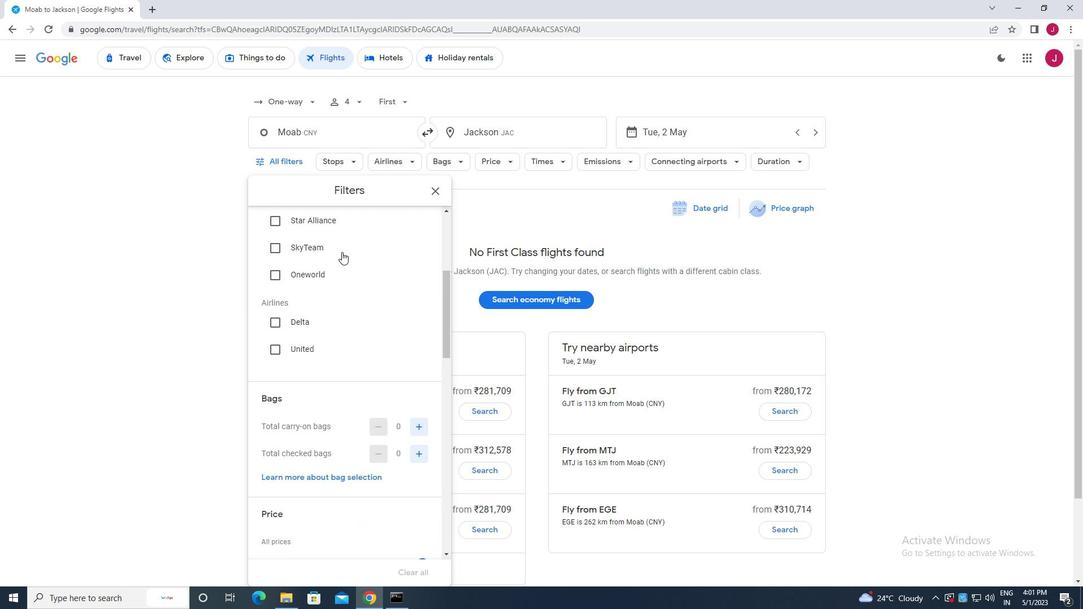 
Action: Mouse moved to (341, 255)
Screenshot: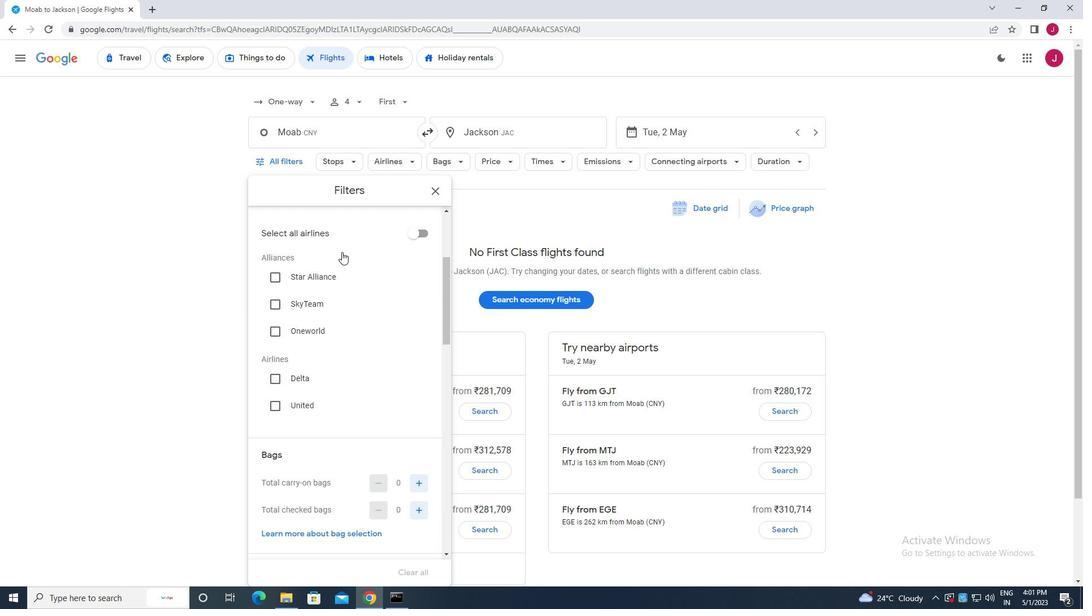 
Action: Mouse scrolled (341, 254) with delta (0, 0)
Screenshot: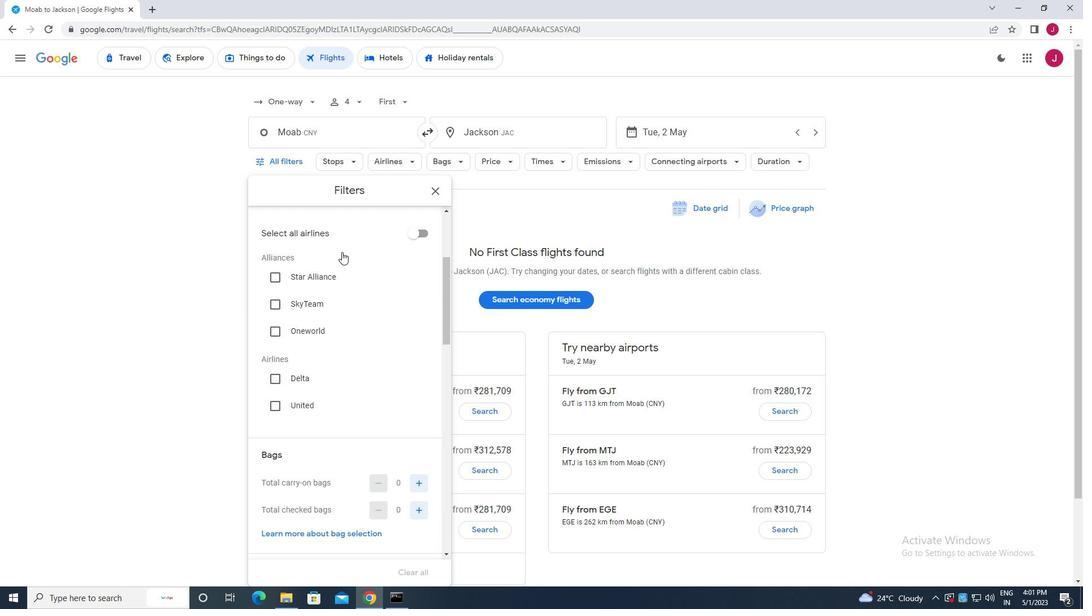 
Action: Mouse moved to (341, 256)
Screenshot: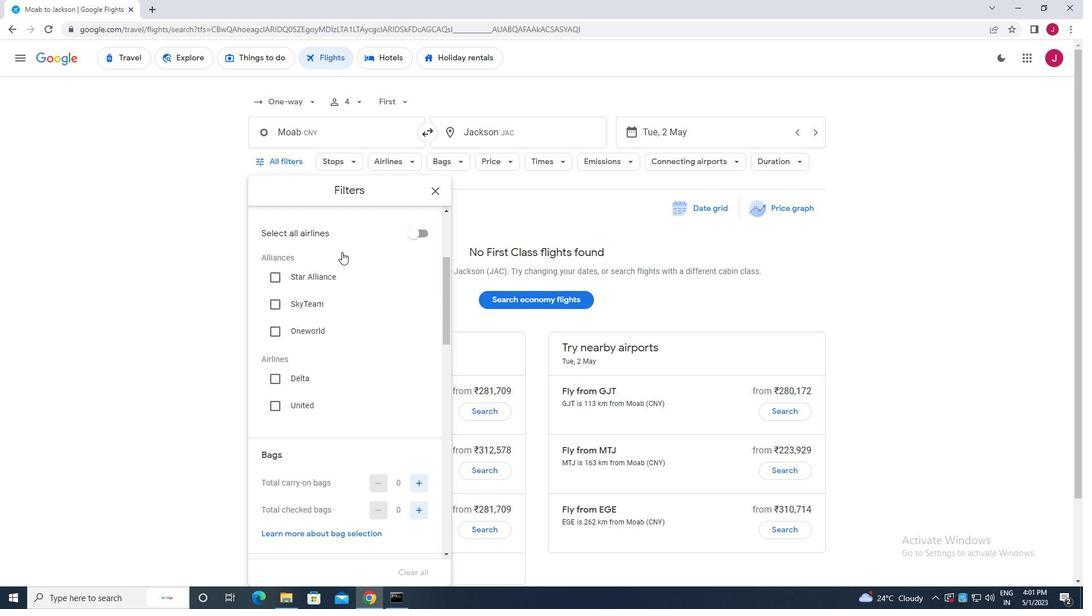 
Action: Mouse scrolled (341, 256) with delta (0, 0)
Screenshot: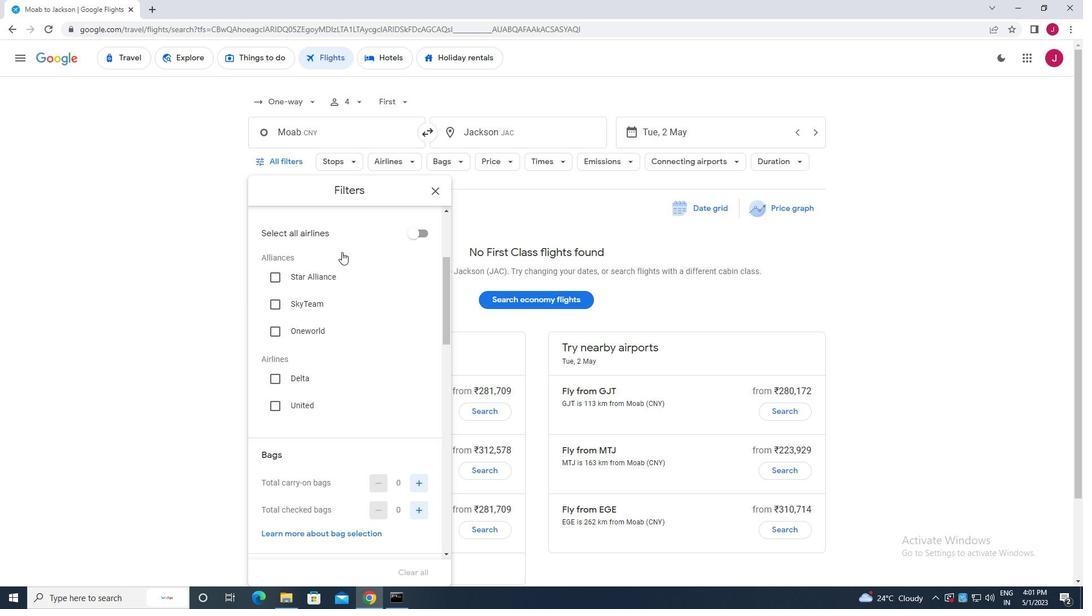 
Action: Mouse scrolled (341, 256) with delta (0, 0)
Screenshot: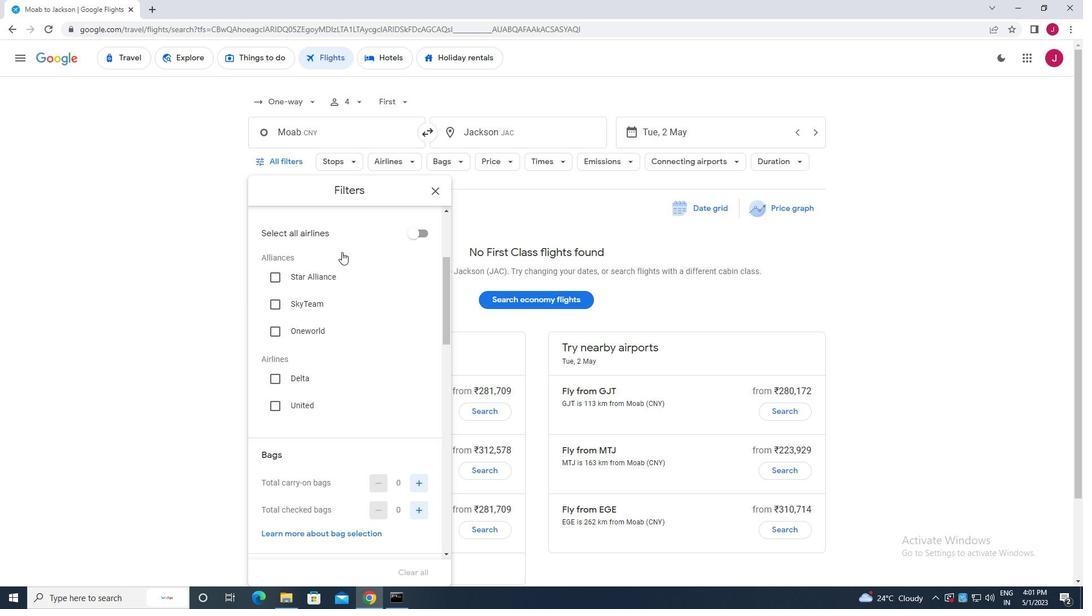 
Action: Mouse moved to (341, 259)
Screenshot: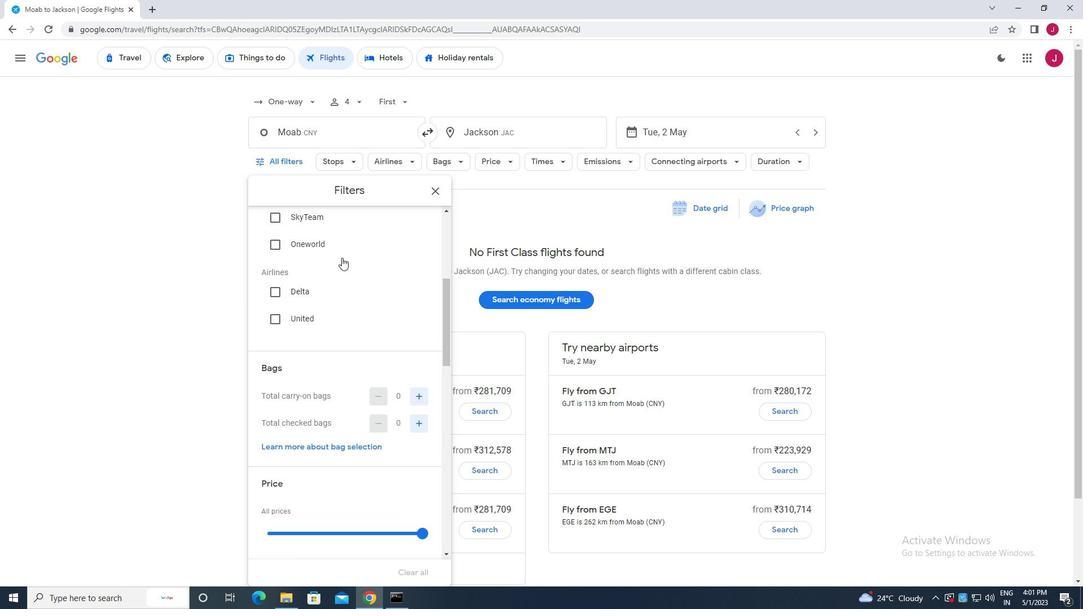 
Action: Mouse scrolled (341, 258) with delta (0, 0)
Screenshot: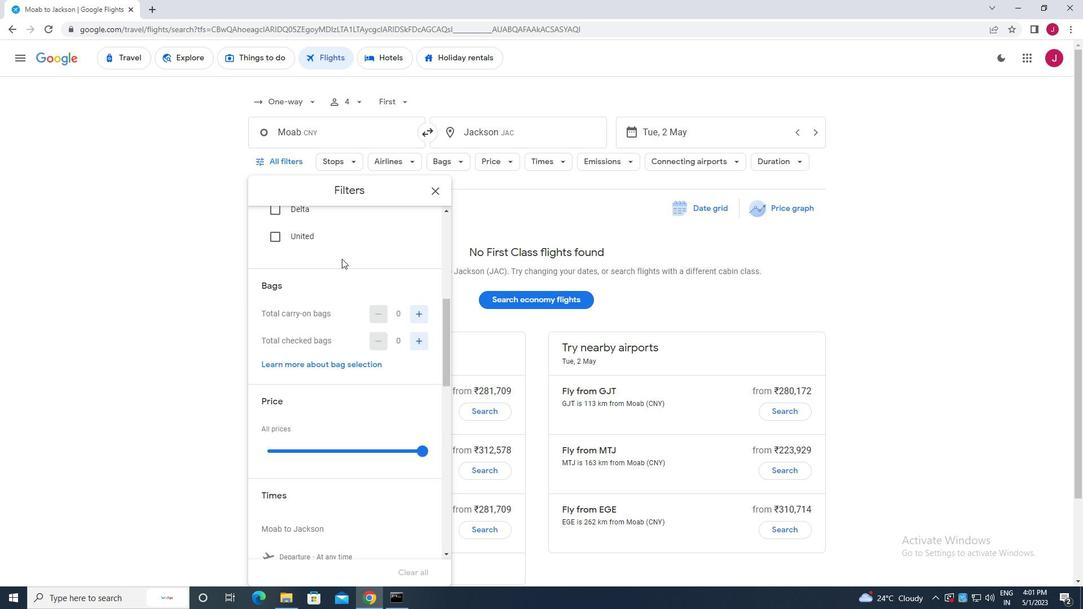 
Action: Mouse moved to (419, 287)
Screenshot: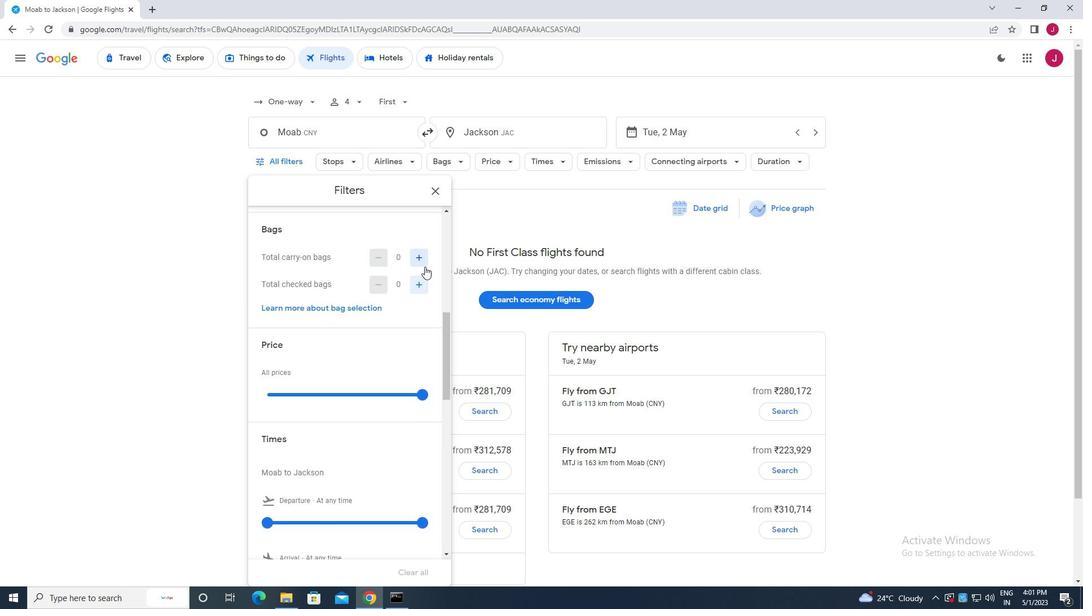 
Action: Mouse pressed left at (419, 287)
Screenshot: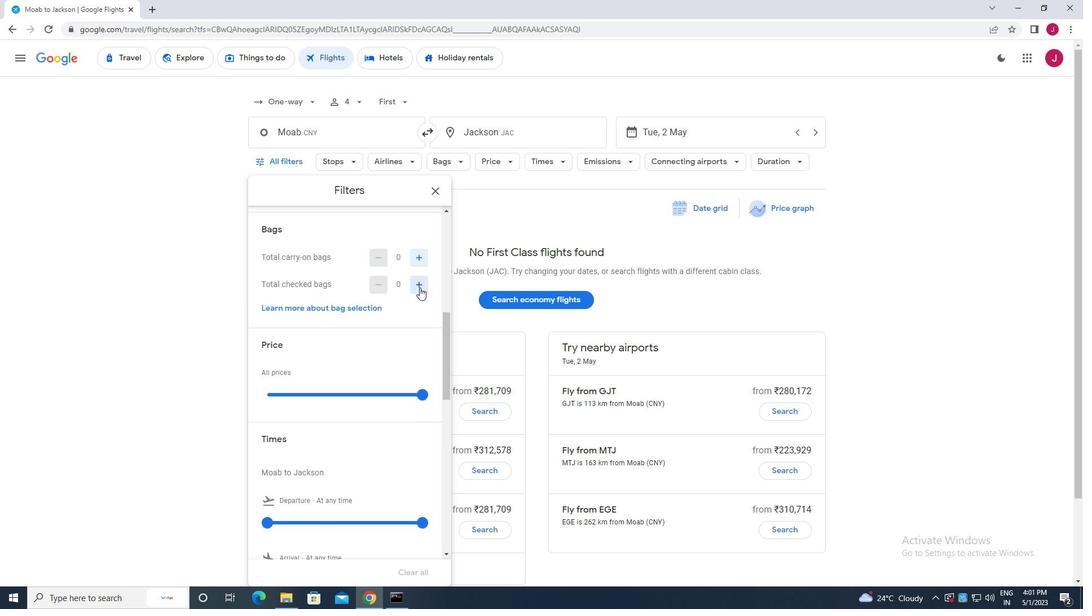 
Action: Mouse moved to (427, 393)
Screenshot: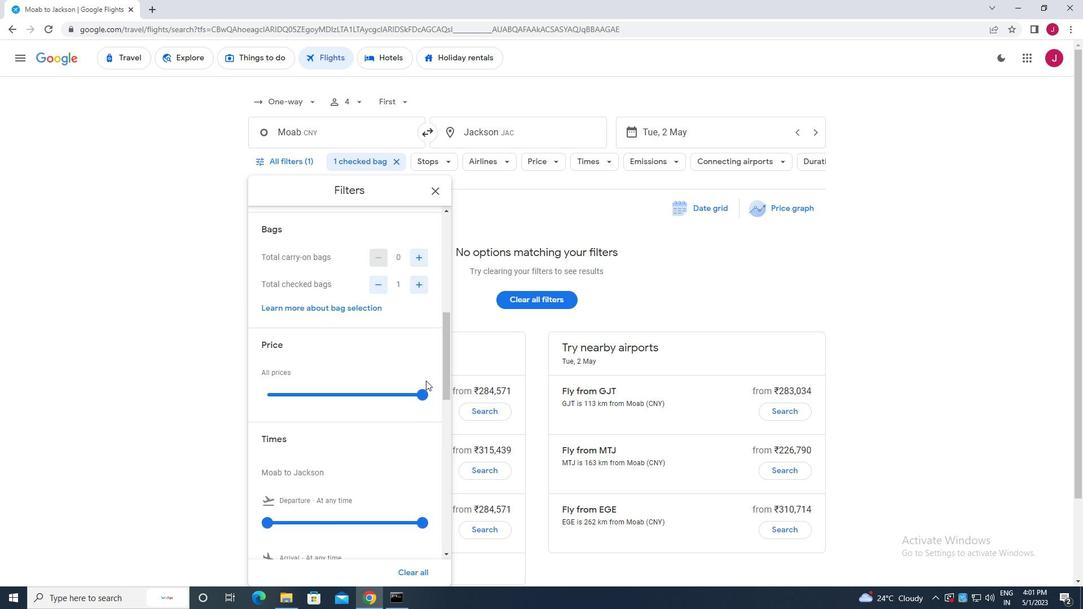 
Action: Mouse pressed left at (427, 393)
Screenshot: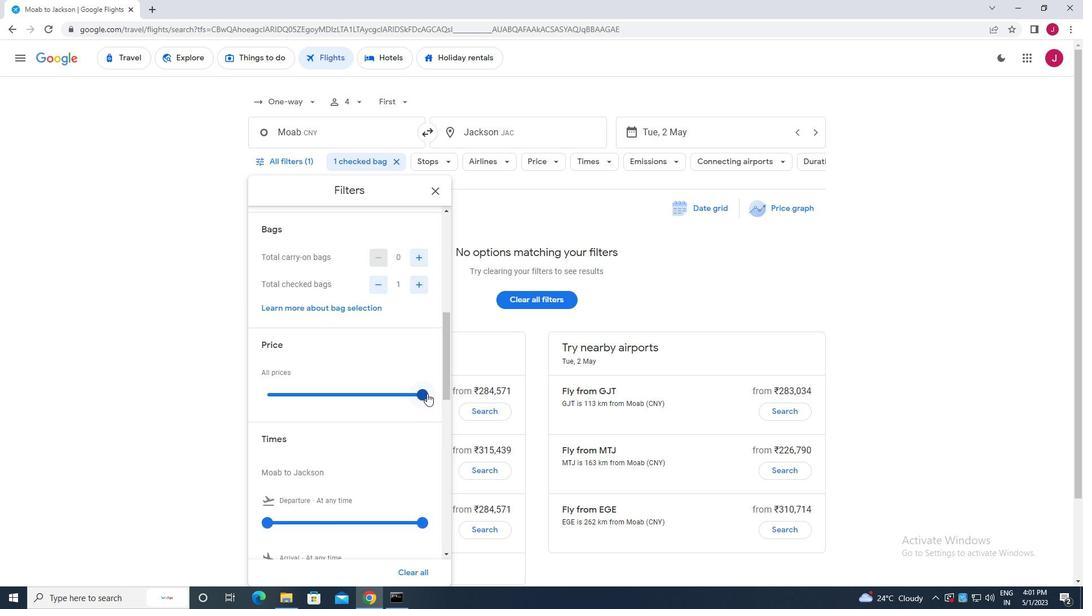 
Action: Mouse moved to (277, 395)
Screenshot: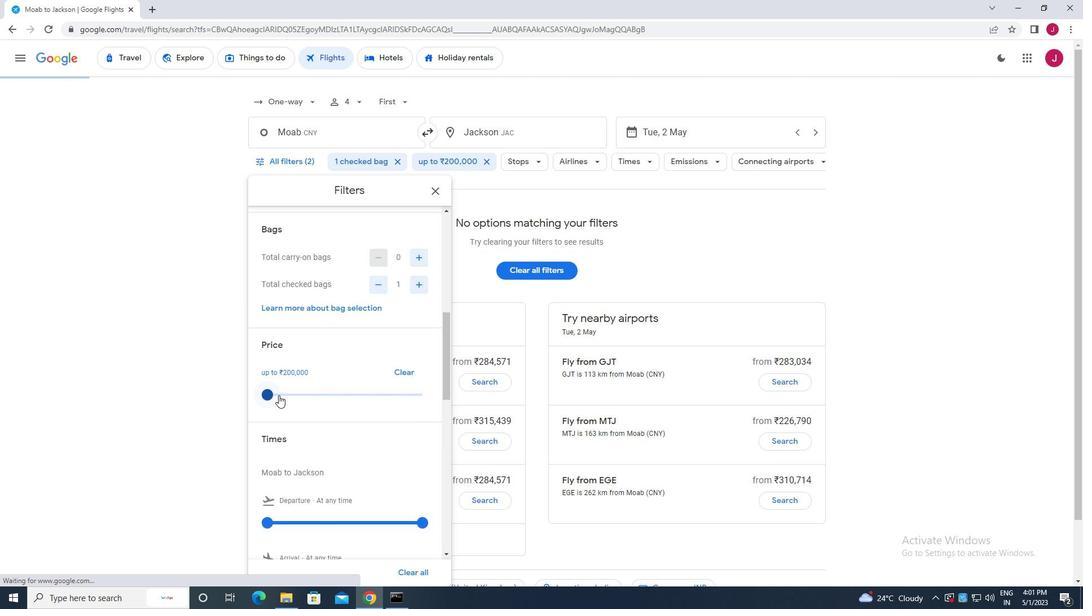 
Action: Mouse scrolled (277, 394) with delta (0, 0)
Screenshot: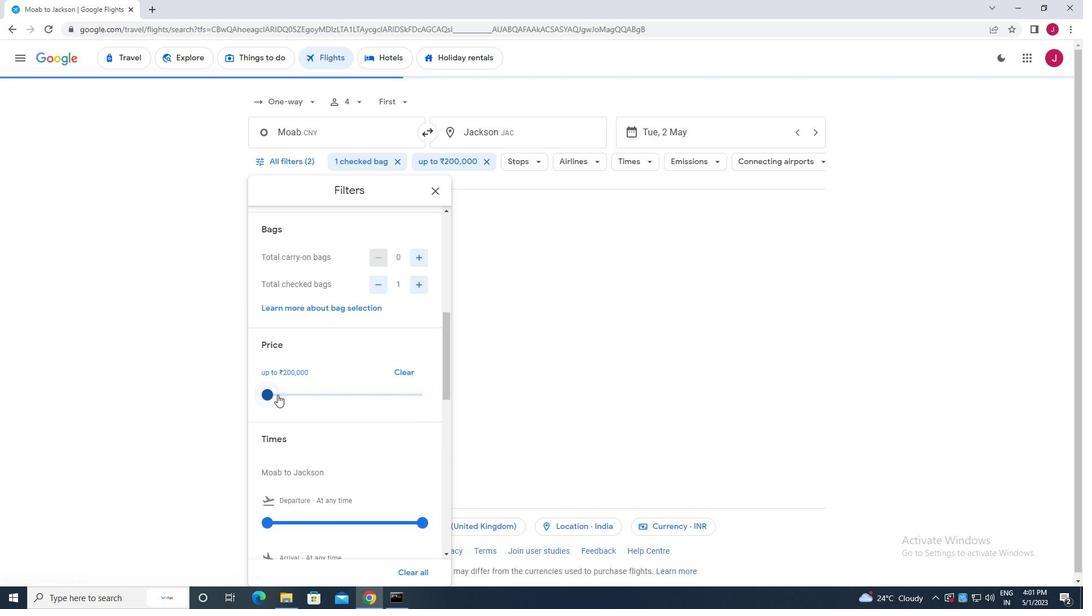
Action: Mouse moved to (277, 395)
Screenshot: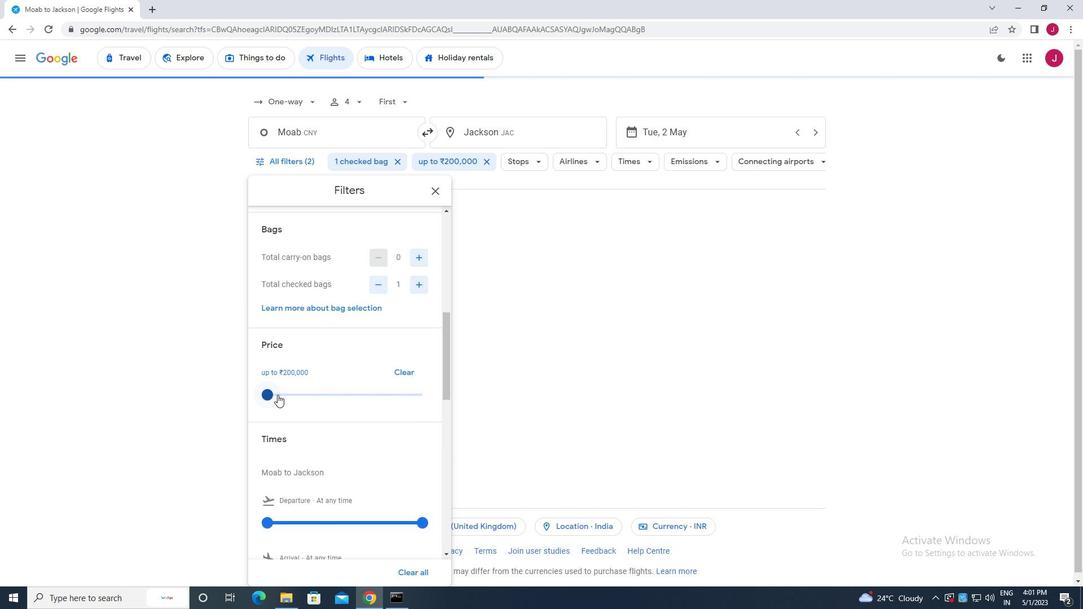 
Action: Mouse scrolled (277, 394) with delta (0, 0)
Screenshot: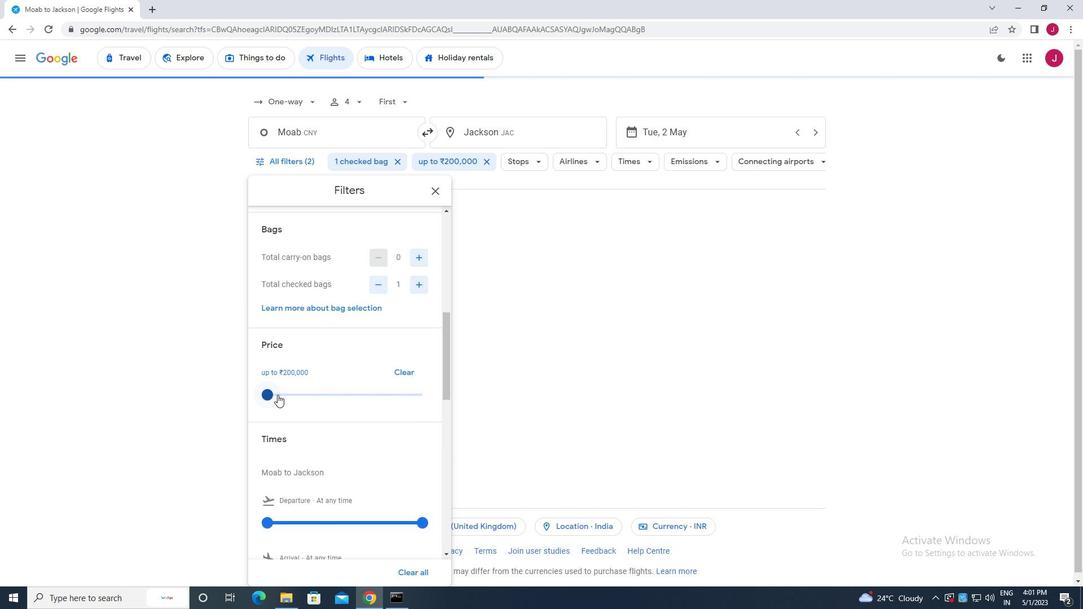 
Action: Mouse moved to (267, 409)
Screenshot: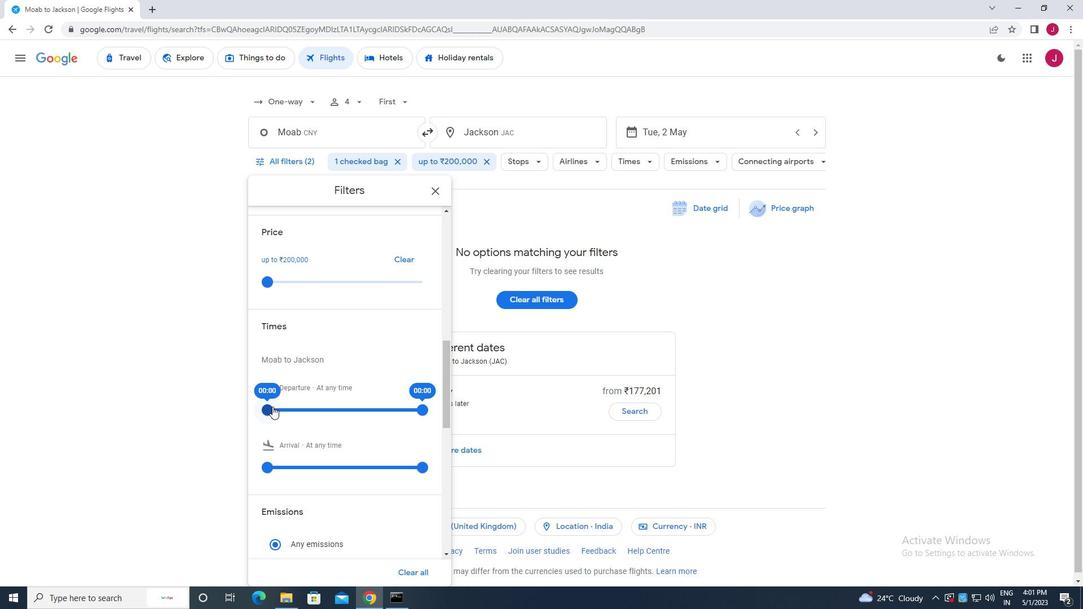 
Action: Mouse pressed left at (267, 409)
Screenshot: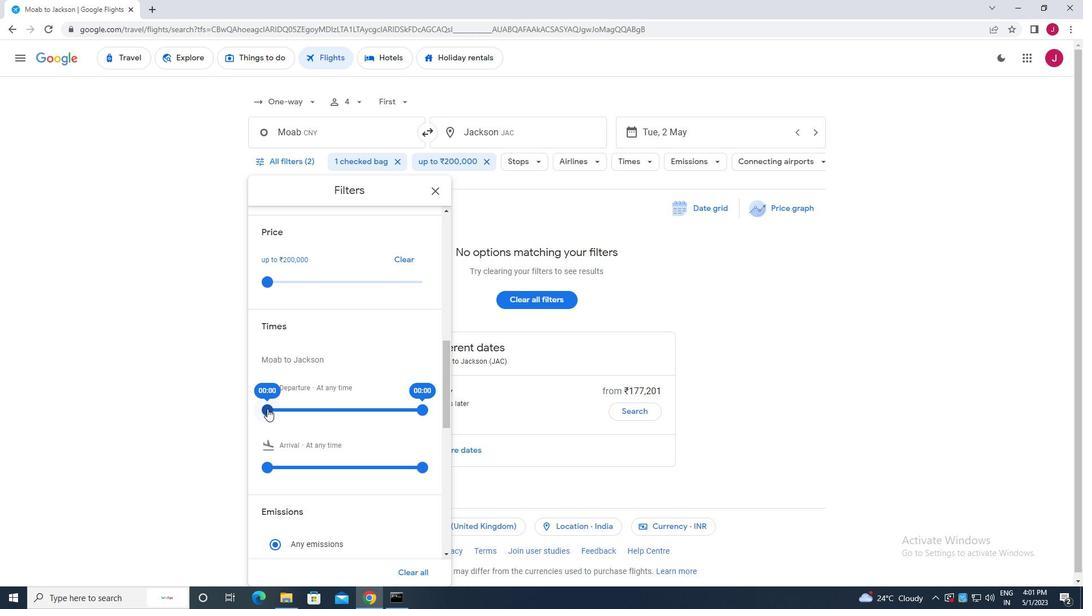 
Action: Mouse moved to (419, 411)
Screenshot: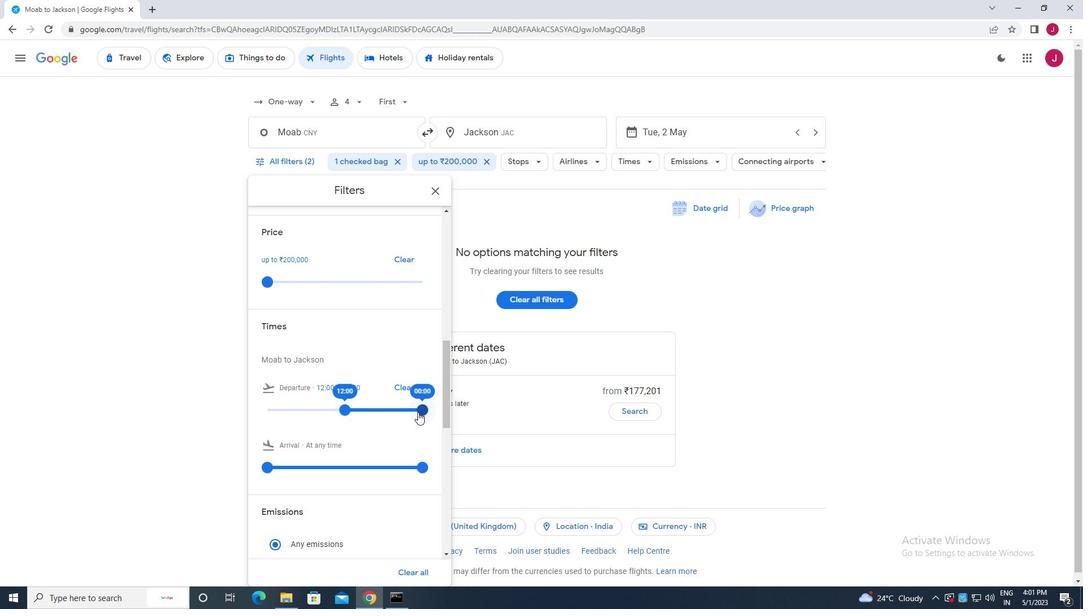 
Action: Mouse pressed left at (419, 411)
Screenshot: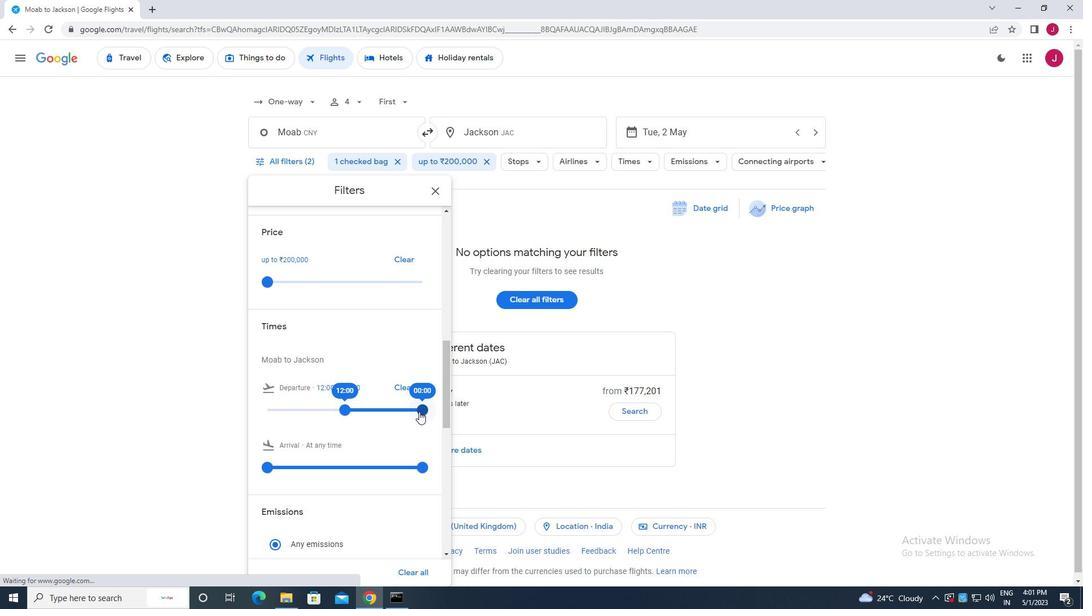 
Action: Mouse moved to (436, 187)
Screenshot: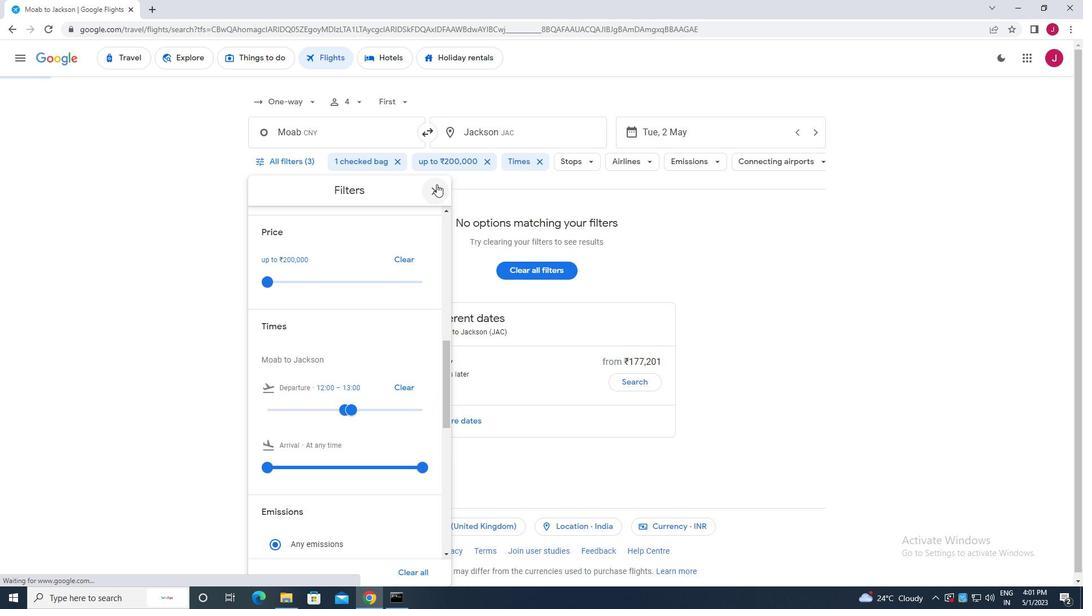 
Action: Mouse pressed left at (436, 187)
Screenshot: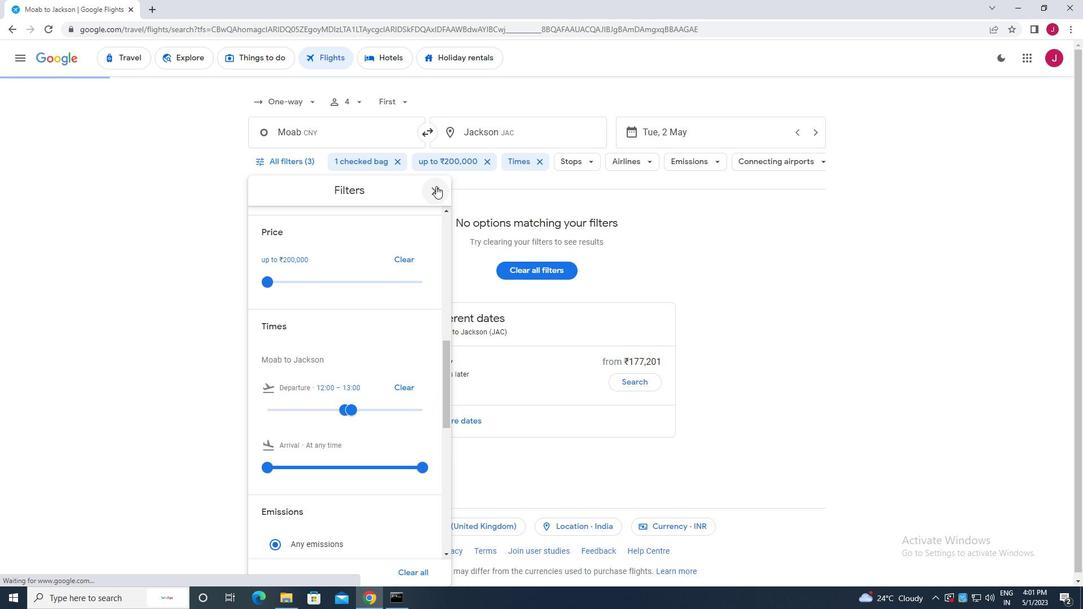 
Action: Mouse moved to (431, 194)
Screenshot: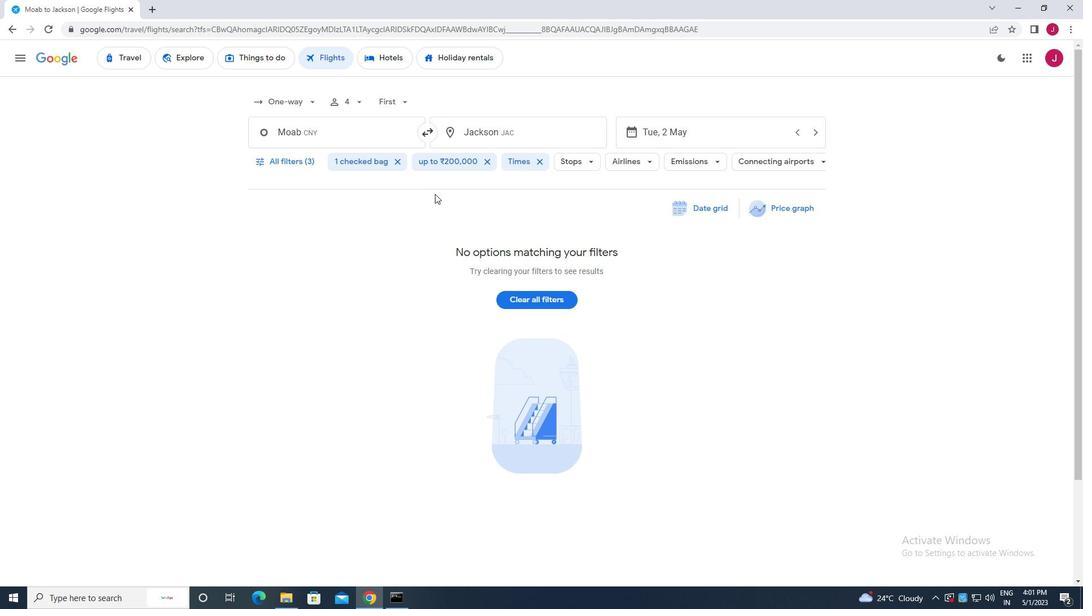 
